 Task: Look for space in Longgang, China from 6th September, 2023 to 10th September, 2023 for 1 adult in price range Rs.9000 to Rs.17000. Place can be private room with 1  bedroom having 1 bed and 1 bathroom. Property type can be house, flat, guest house, hotel. Booking option can be shelf check-in. Required host language is Chinese (Simplified).
Action: Mouse moved to (382, 146)
Screenshot: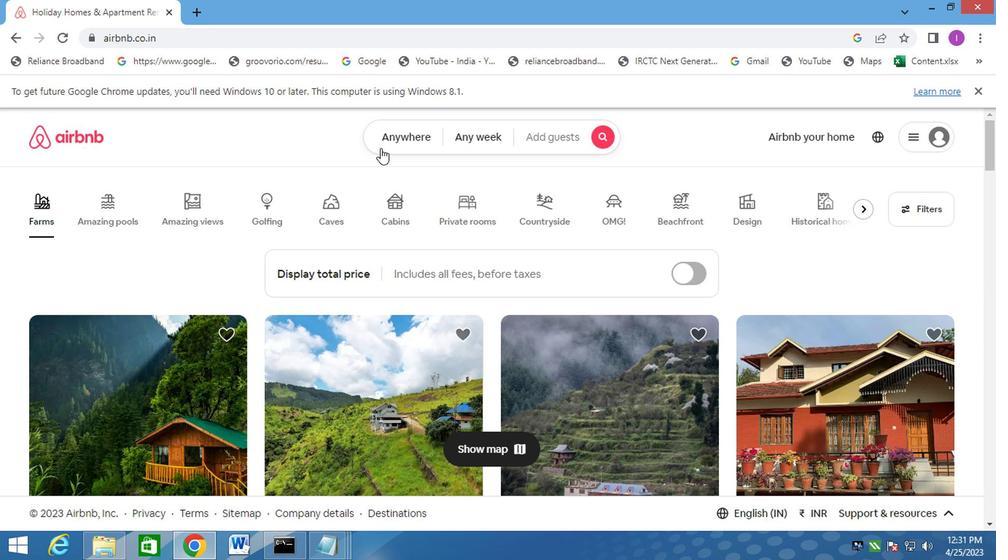 
Action: Mouse pressed left at (382, 146)
Screenshot: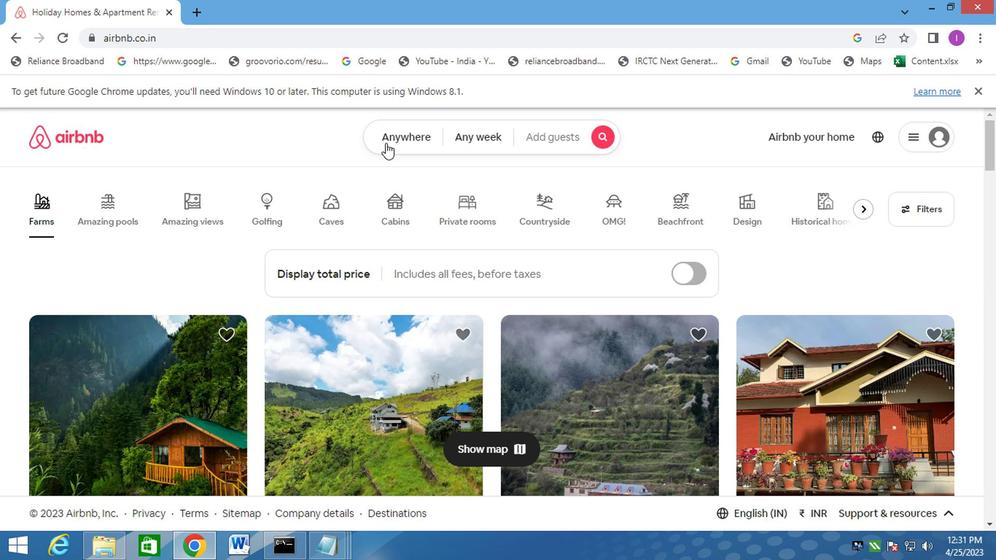 
Action: Mouse moved to (212, 204)
Screenshot: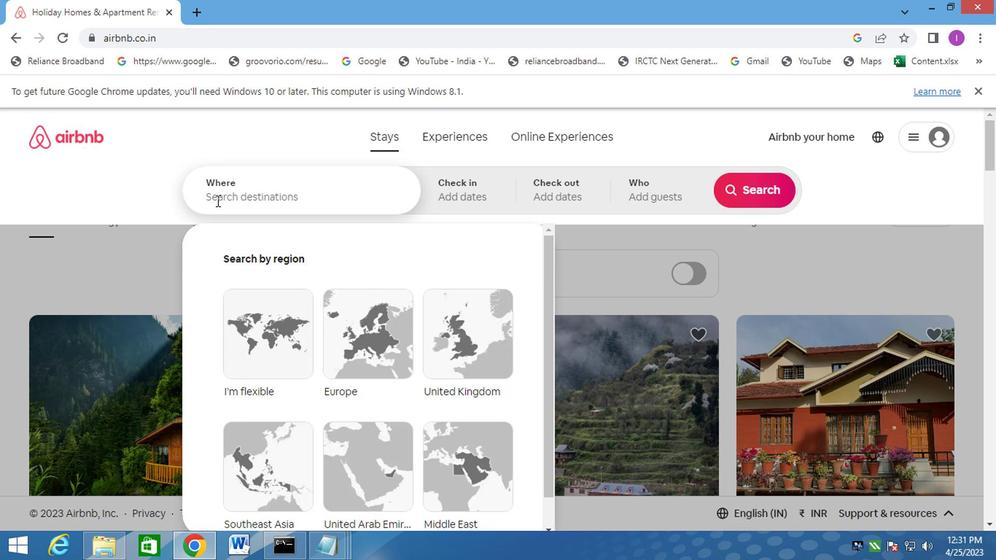 
Action: Mouse pressed left at (212, 204)
Screenshot: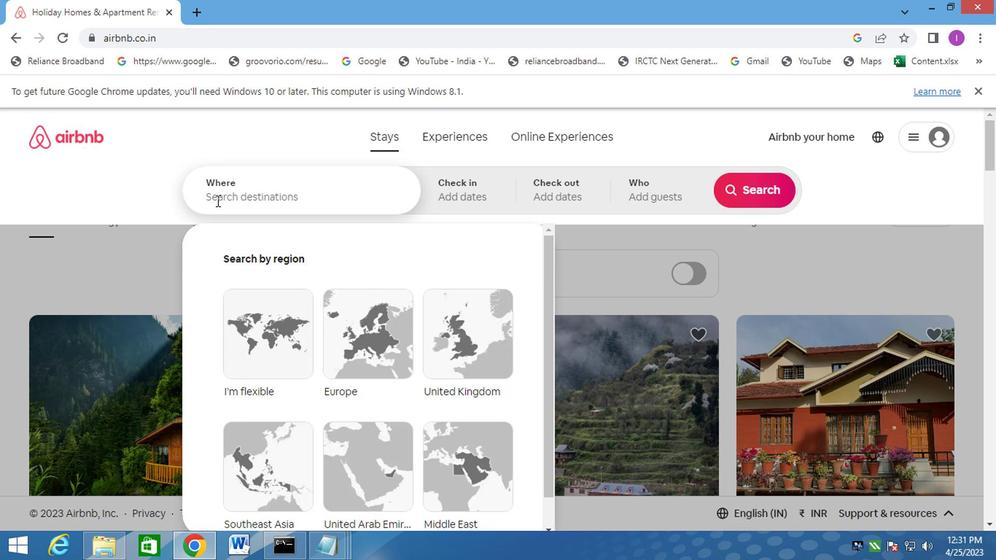 
Action: Mouse moved to (218, 204)
Screenshot: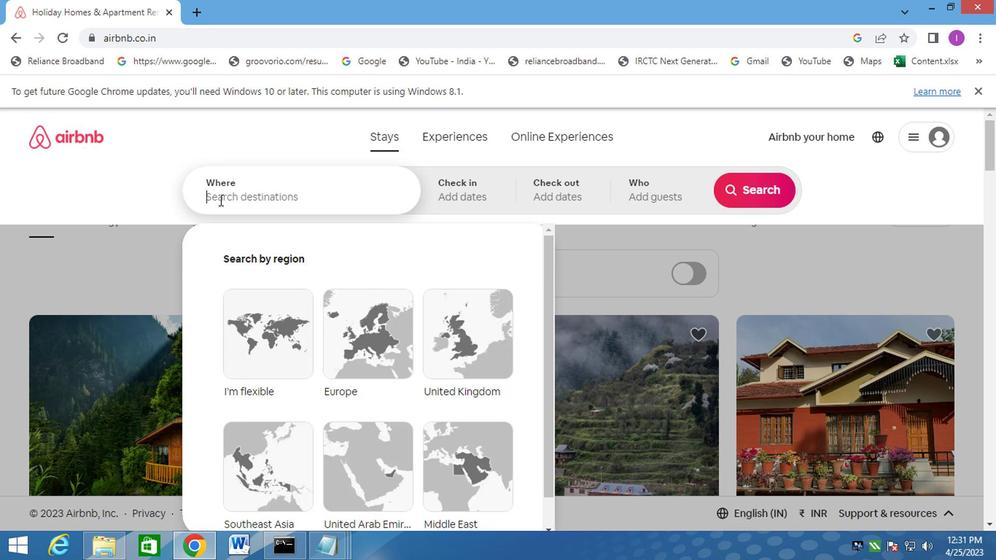 
Action: Key pressed <Key.shift>LONGG
Screenshot: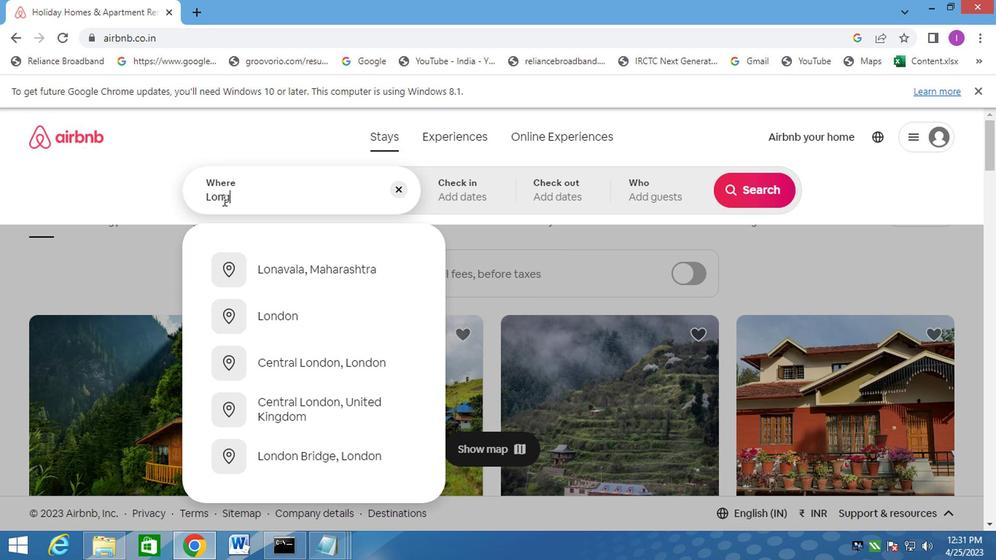 
Action: Mouse moved to (218, 204)
Screenshot: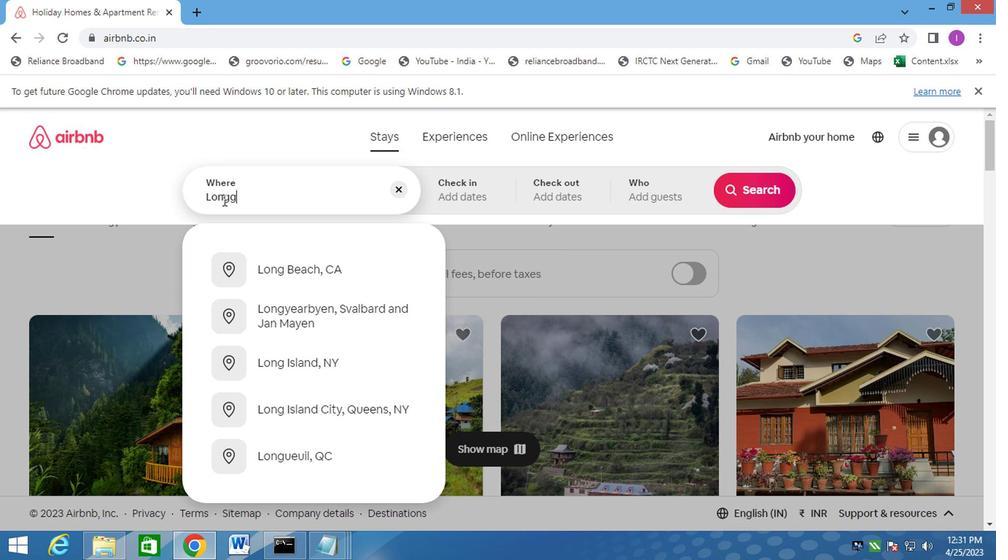 
Action: Key pressed ANG,CHINA
Screenshot: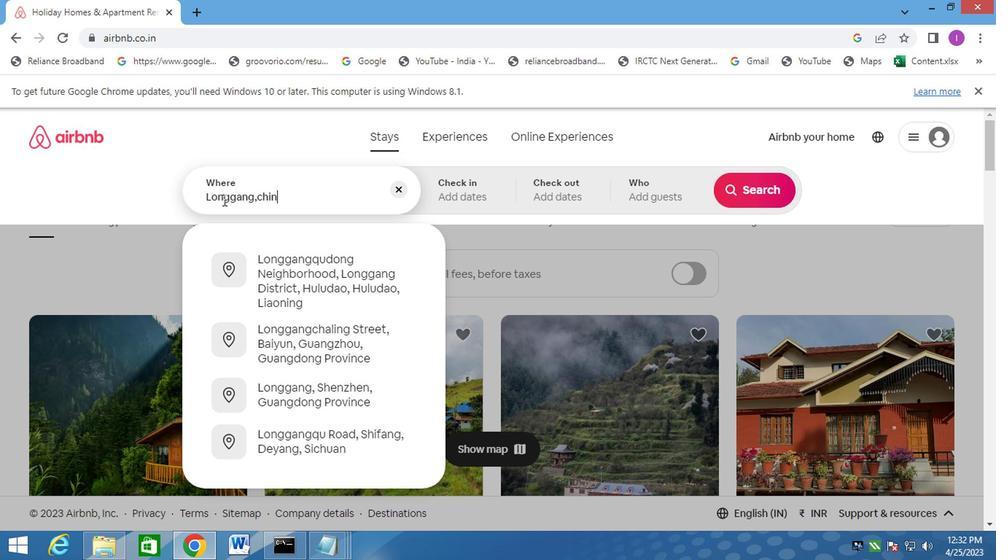 
Action: Mouse moved to (475, 183)
Screenshot: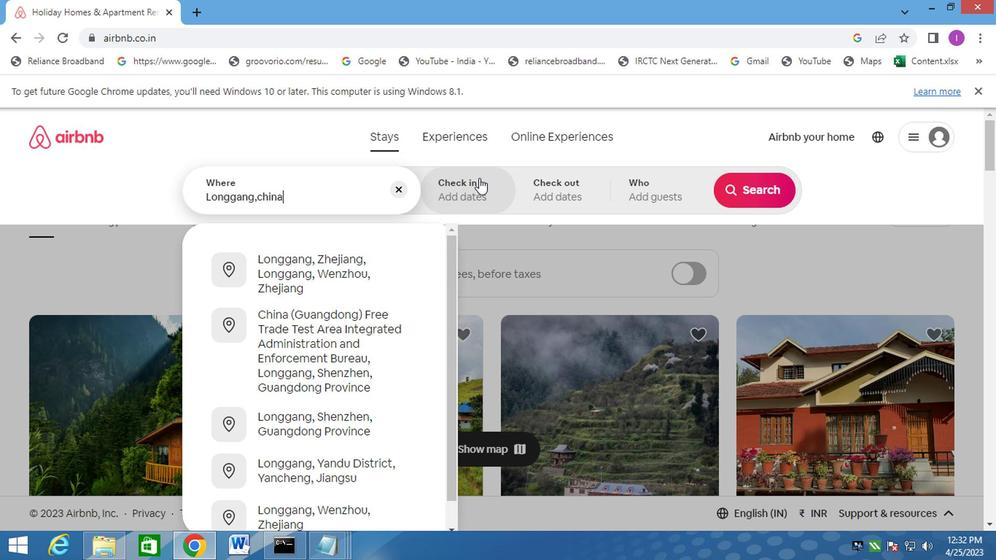 
Action: Mouse pressed left at (475, 183)
Screenshot: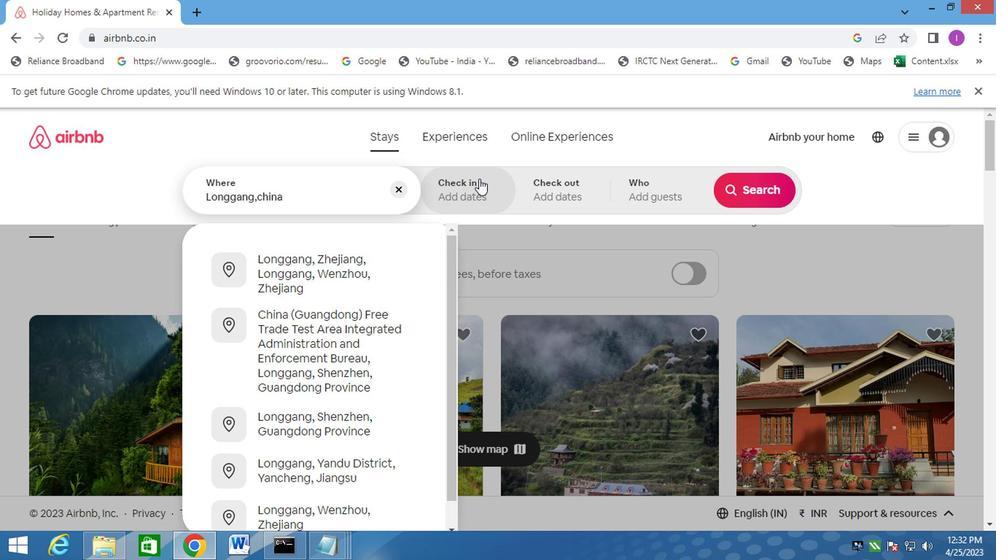
Action: Mouse moved to (743, 310)
Screenshot: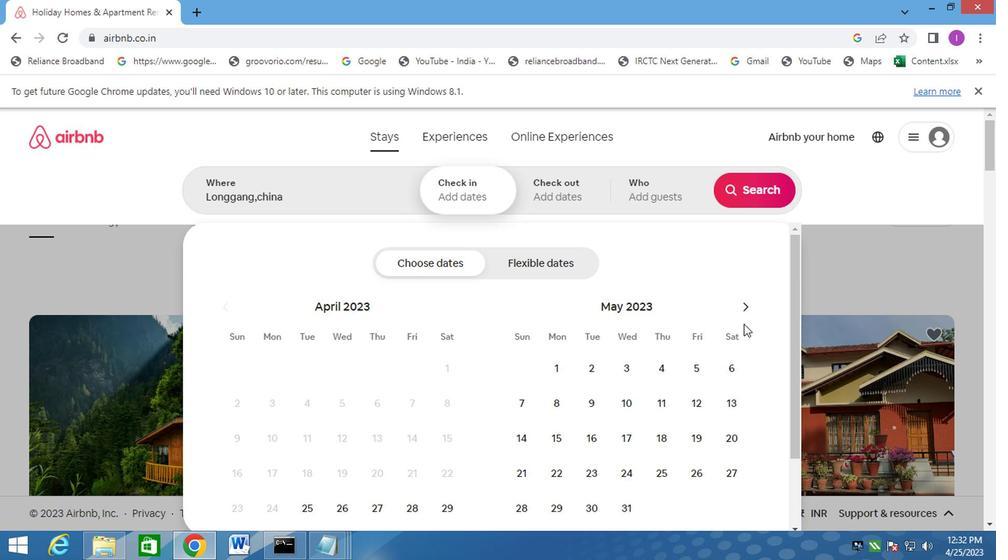 
Action: Mouse pressed left at (743, 310)
Screenshot: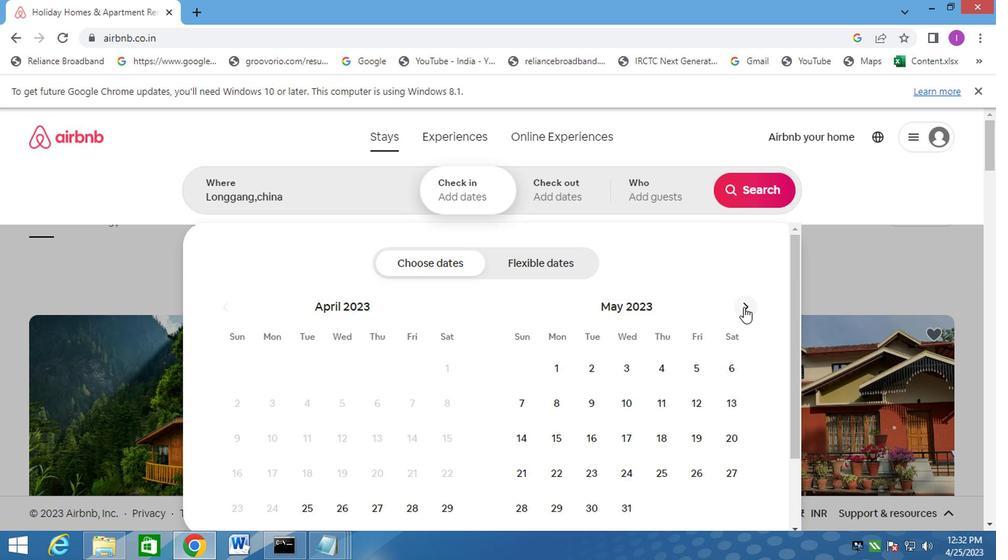 
Action: Mouse pressed left at (743, 310)
Screenshot: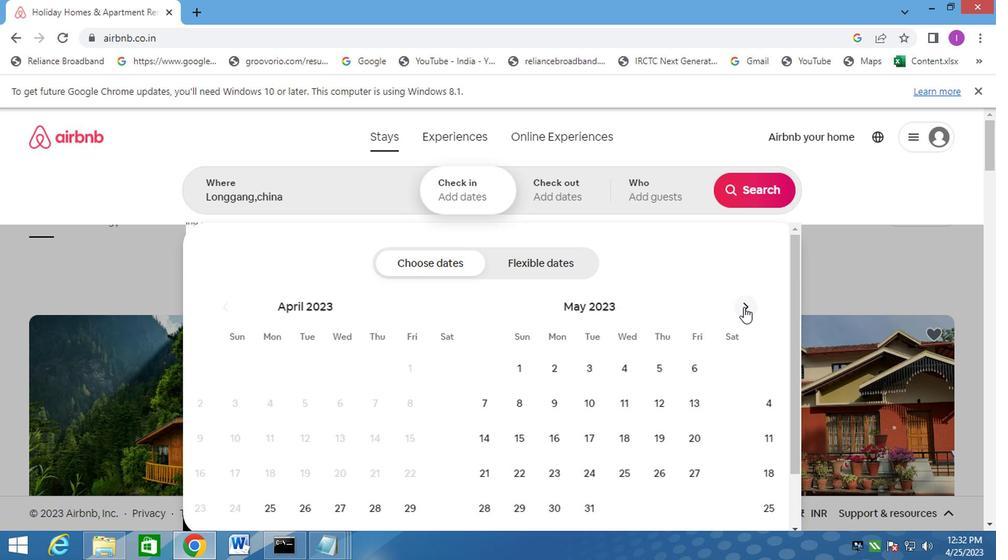 
Action: Mouse pressed left at (743, 310)
Screenshot: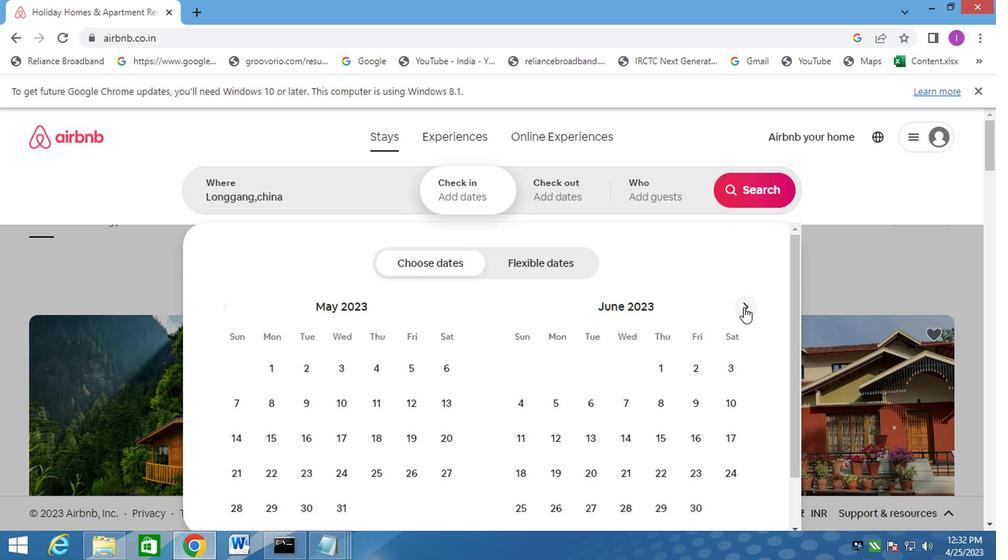 
Action: Mouse moved to (741, 304)
Screenshot: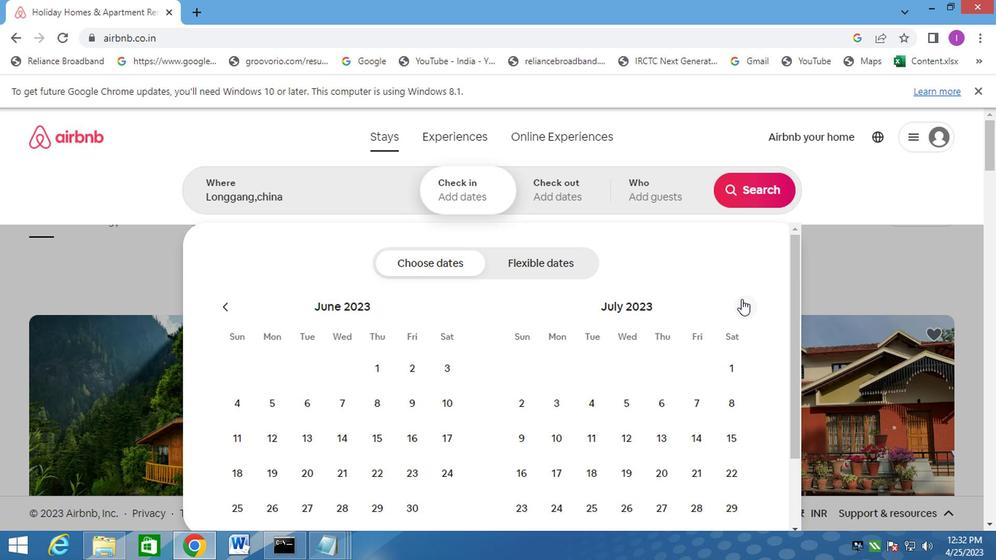 
Action: Mouse pressed left at (741, 304)
Screenshot: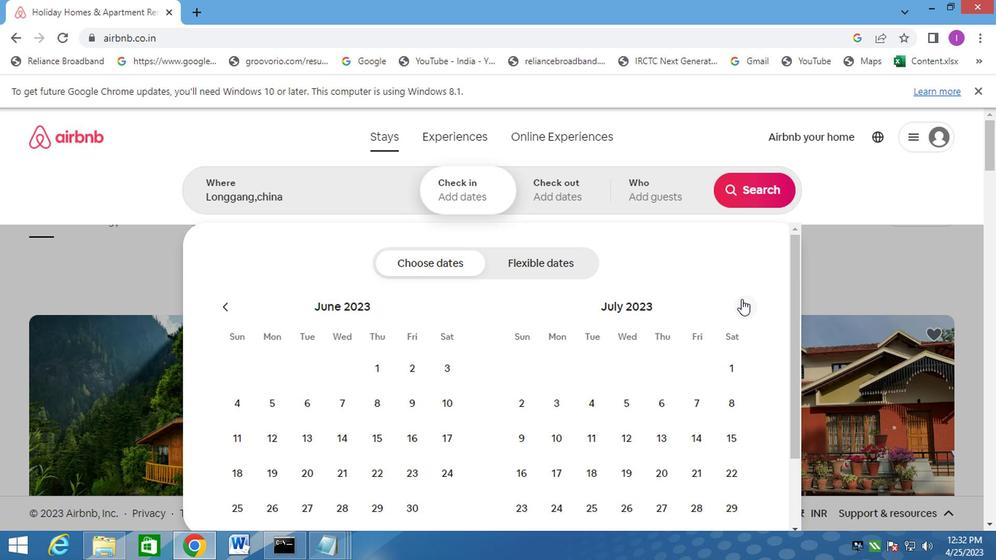 
Action: Mouse moved to (743, 308)
Screenshot: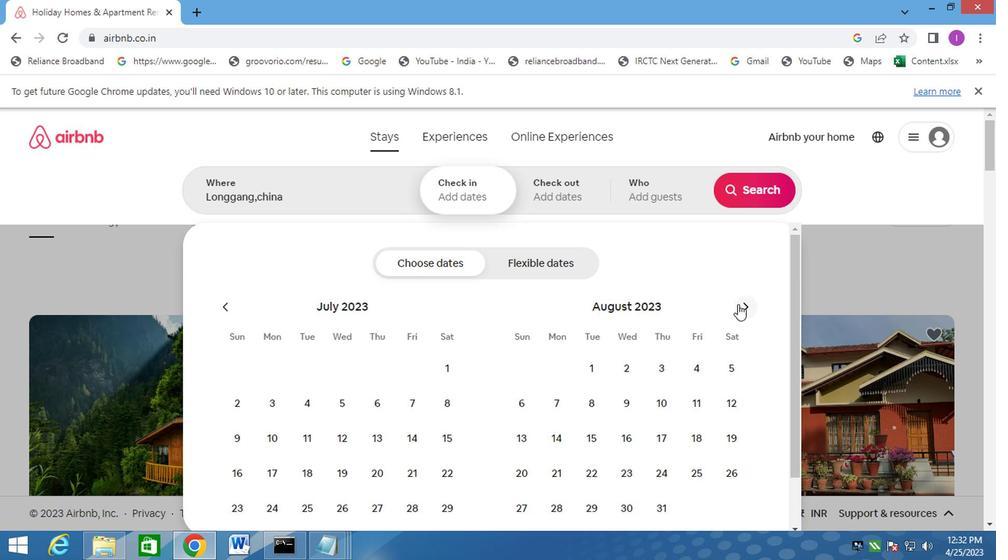 
Action: Mouse pressed left at (743, 308)
Screenshot: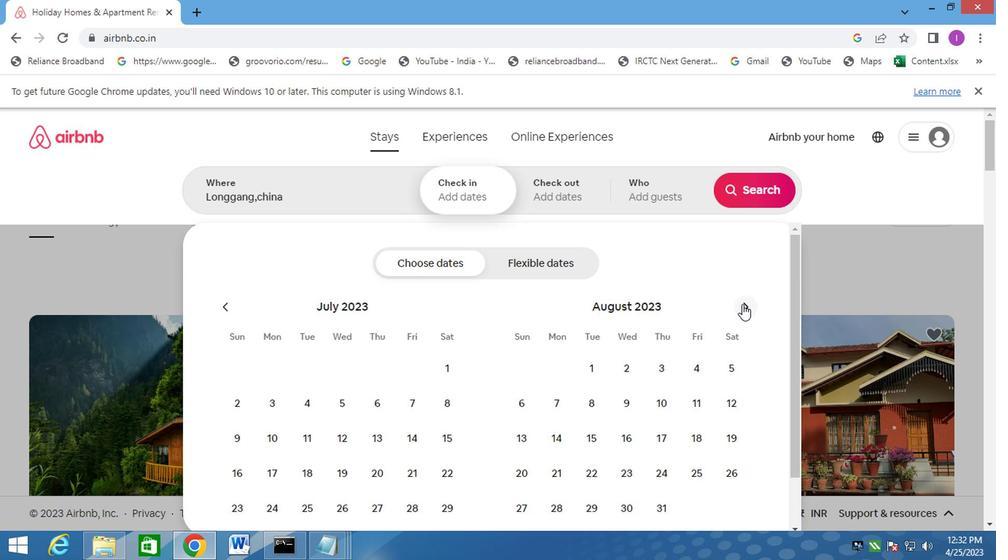 
Action: Mouse moved to (635, 407)
Screenshot: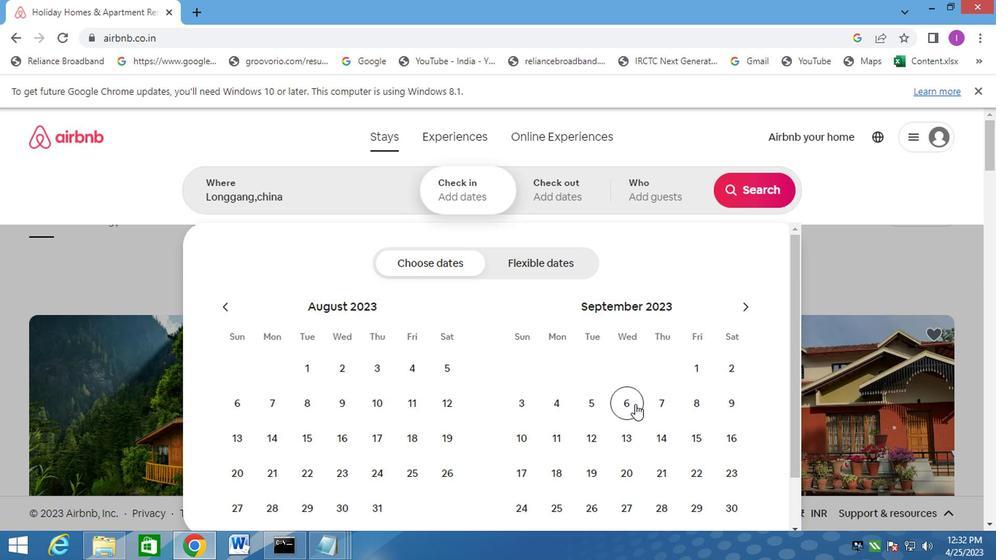
Action: Mouse pressed left at (635, 407)
Screenshot: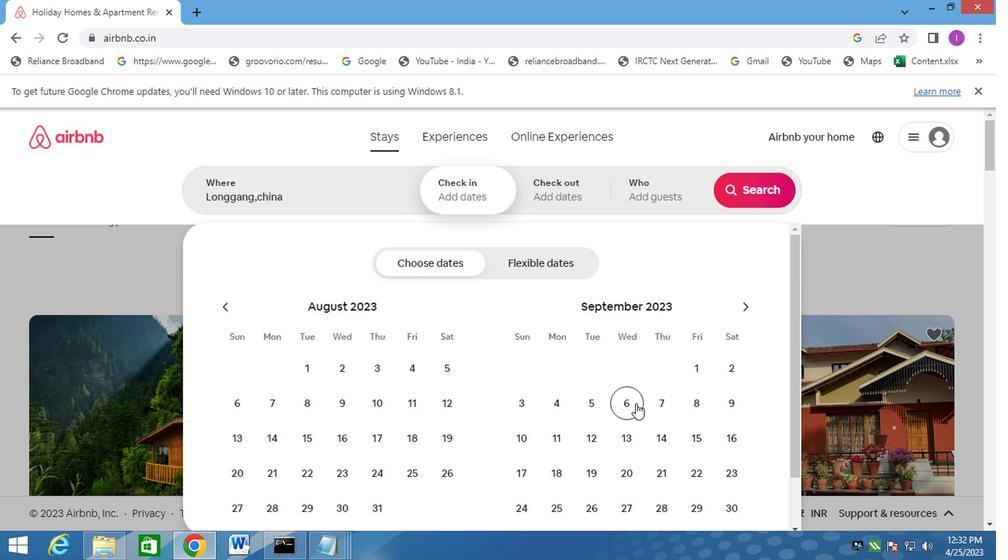 
Action: Mouse moved to (520, 449)
Screenshot: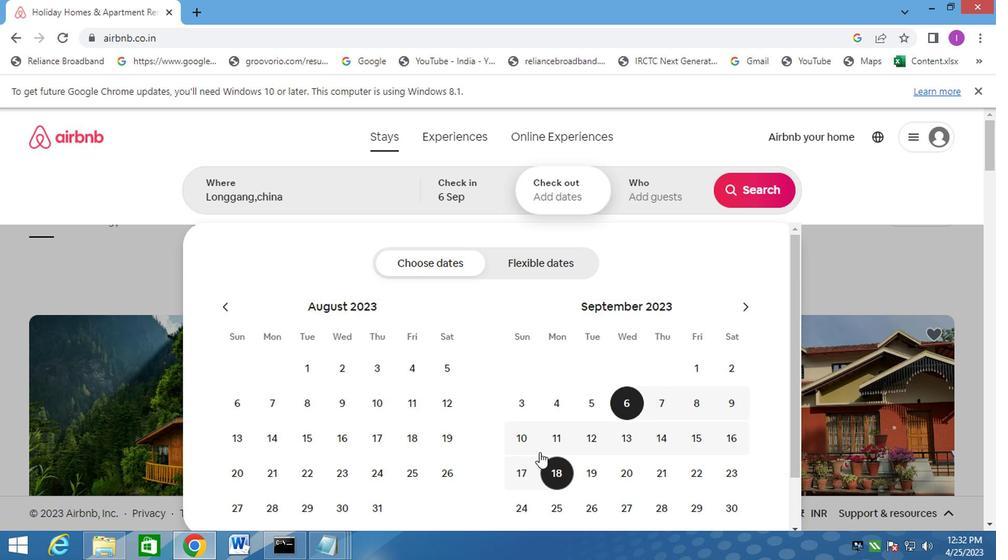 
Action: Mouse pressed left at (520, 449)
Screenshot: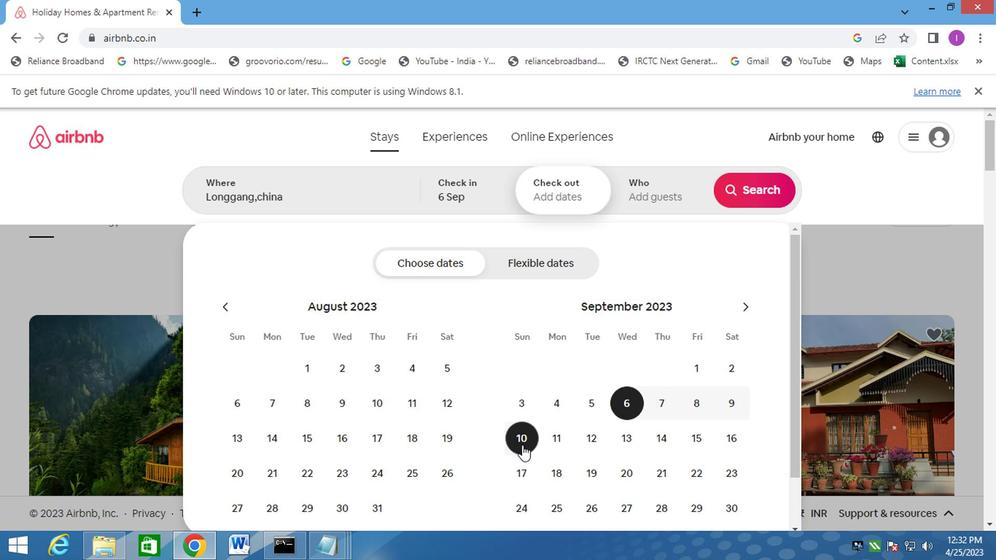 
Action: Mouse moved to (669, 197)
Screenshot: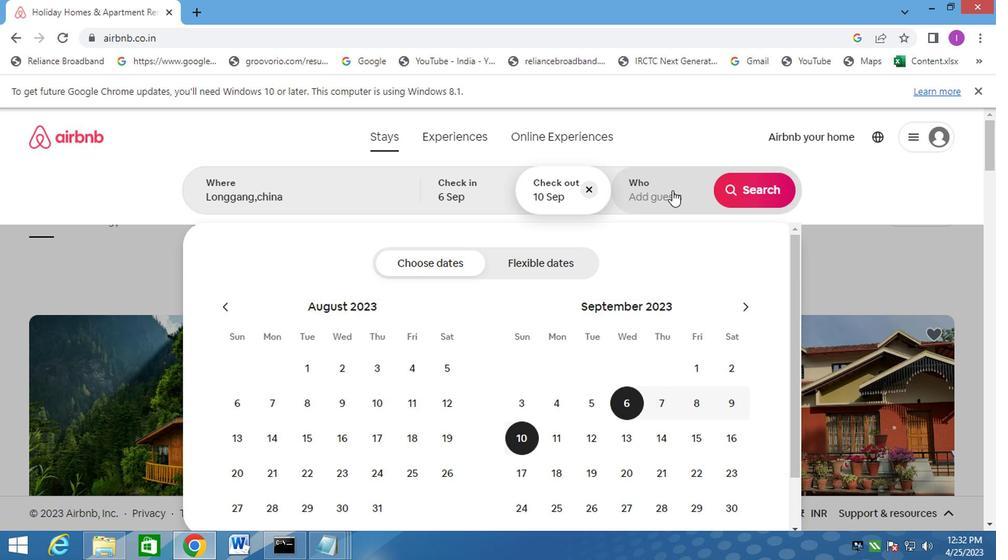 
Action: Mouse pressed left at (669, 197)
Screenshot: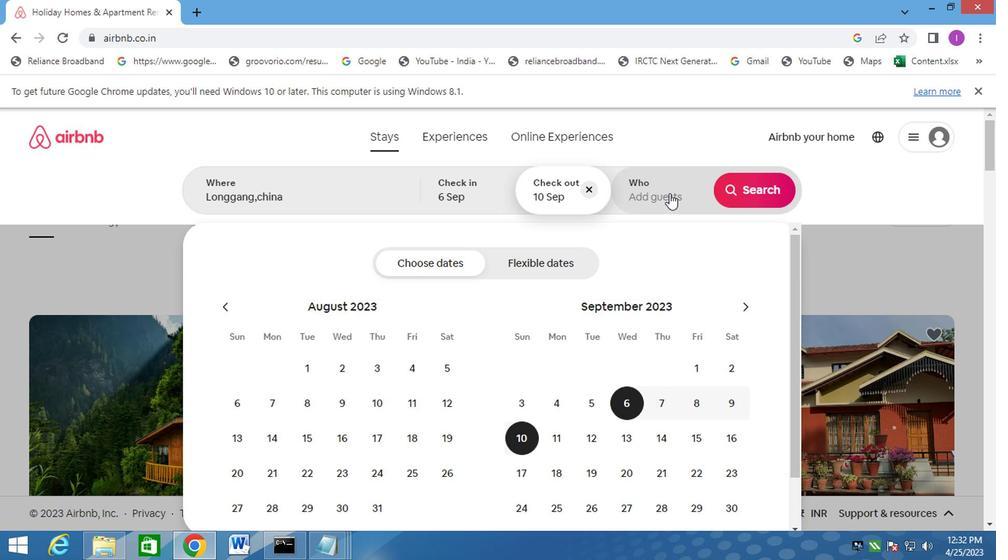 
Action: Mouse moved to (759, 273)
Screenshot: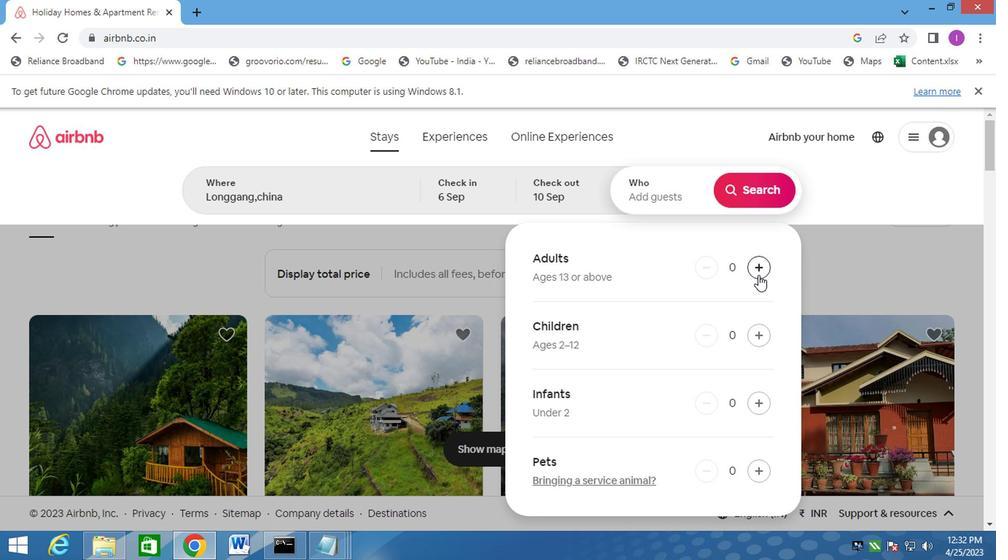
Action: Mouse pressed left at (759, 273)
Screenshot: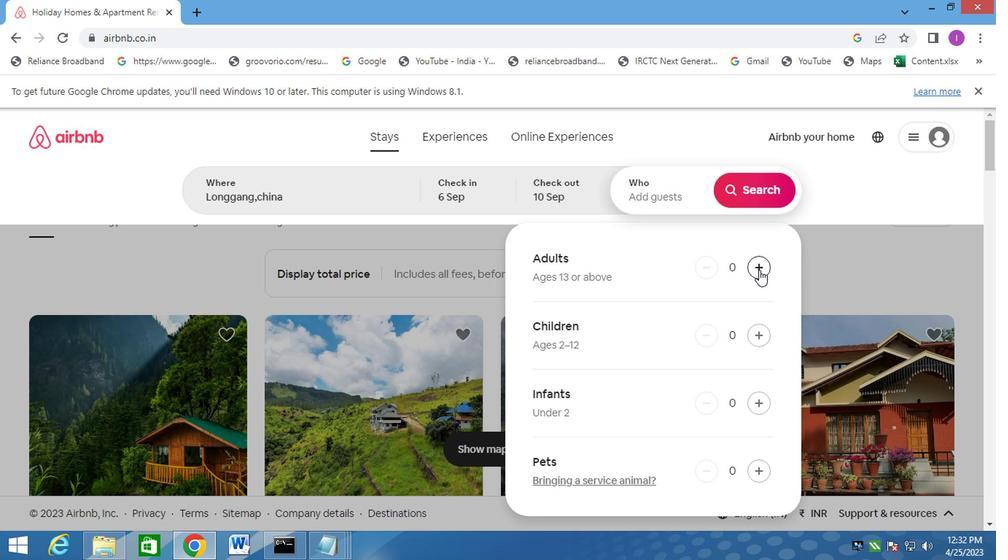 
Action: Mouse moved to (753, 184)
Screenshot: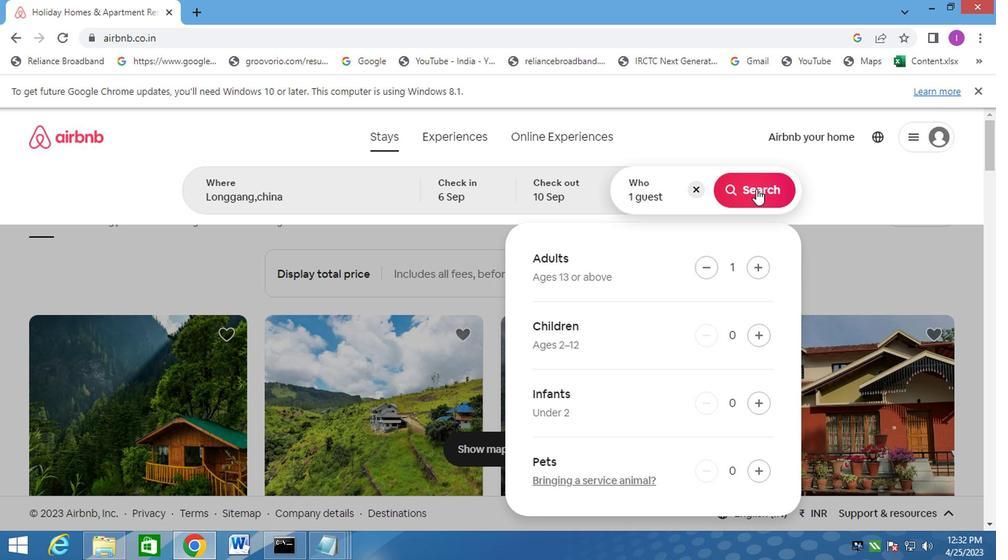 
Action: Mouse pressed left at (753, 184)
Screenshot: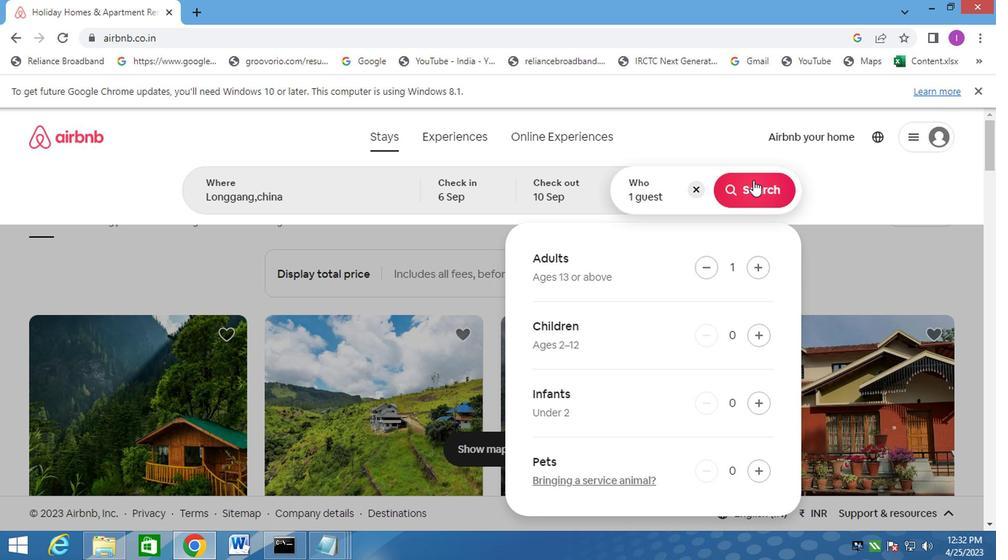 
Action: Mouse moved to (940, 205)
Screenshot: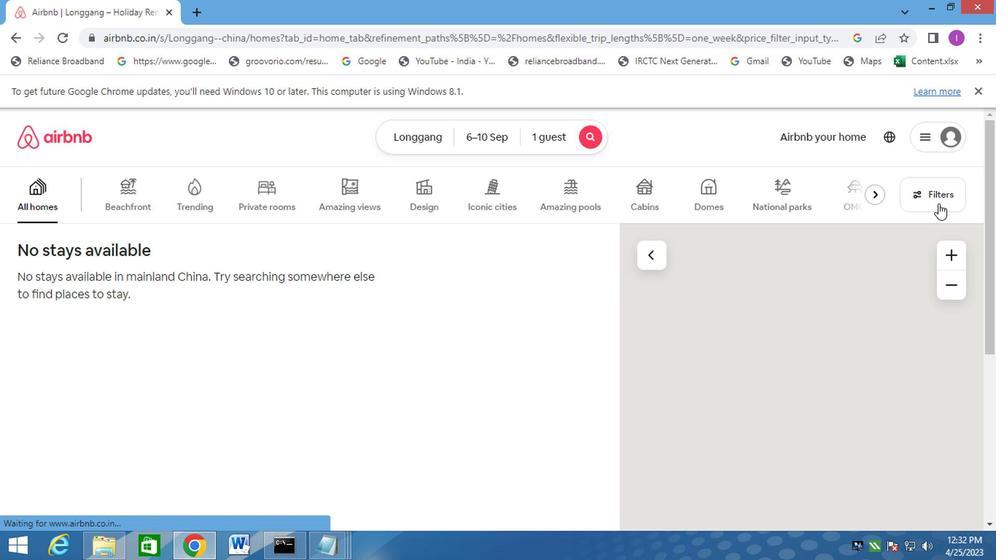 
Action: Mouse pressed left at (940, 205)
Screenshot: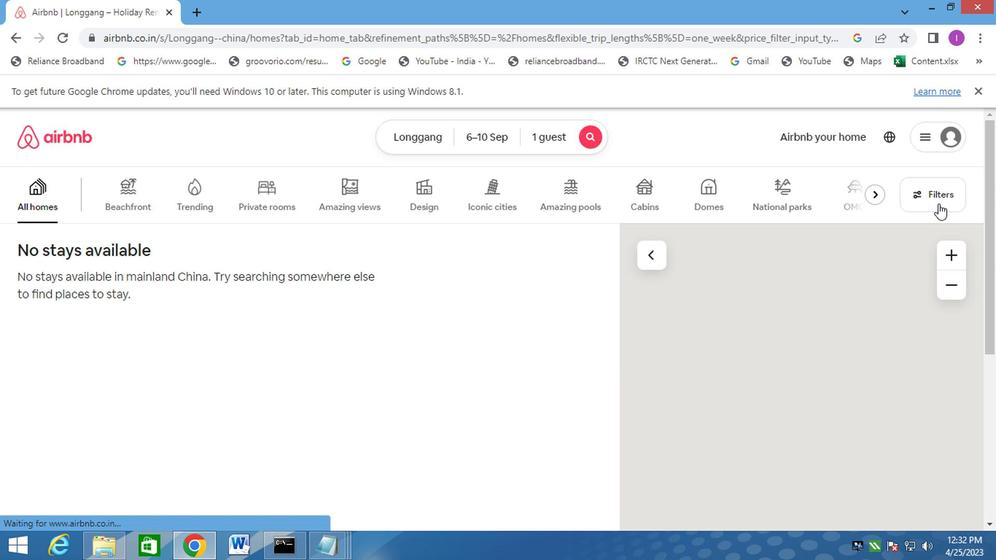 
Action: Mouse moved to (298, 289)
Screenshot: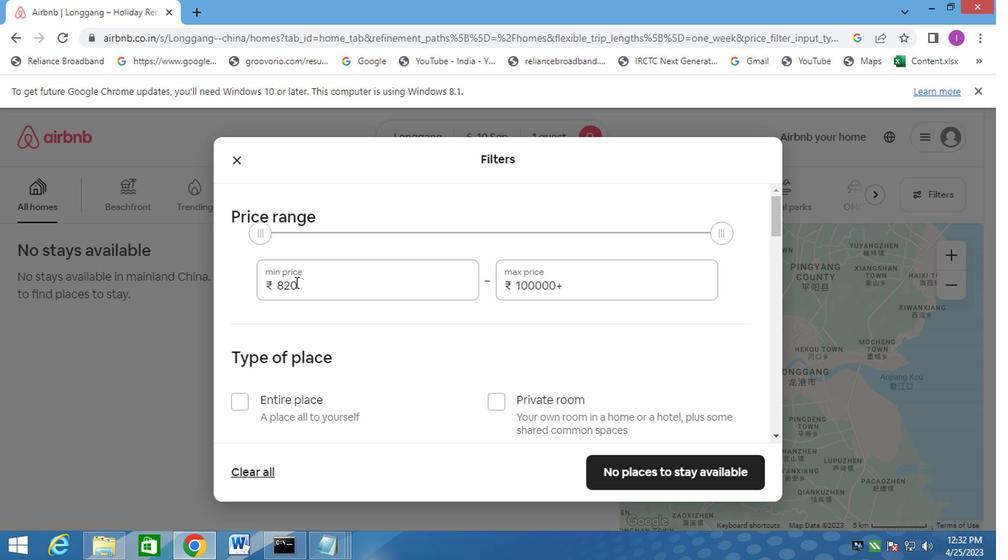 
Action: Mouse pressed left at (298, 289)
Screenshot: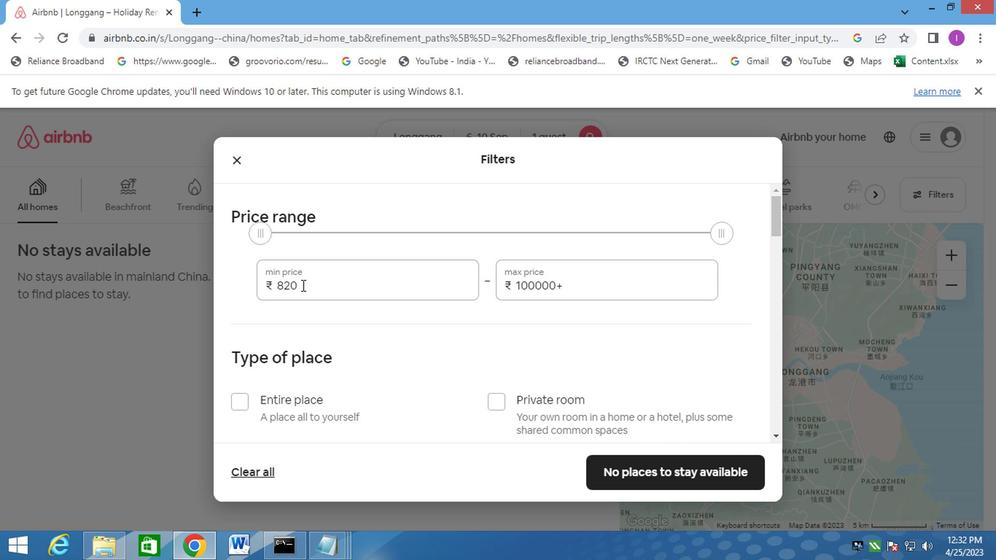 
Action: Mouse moved to (276, 289)
Screenshot: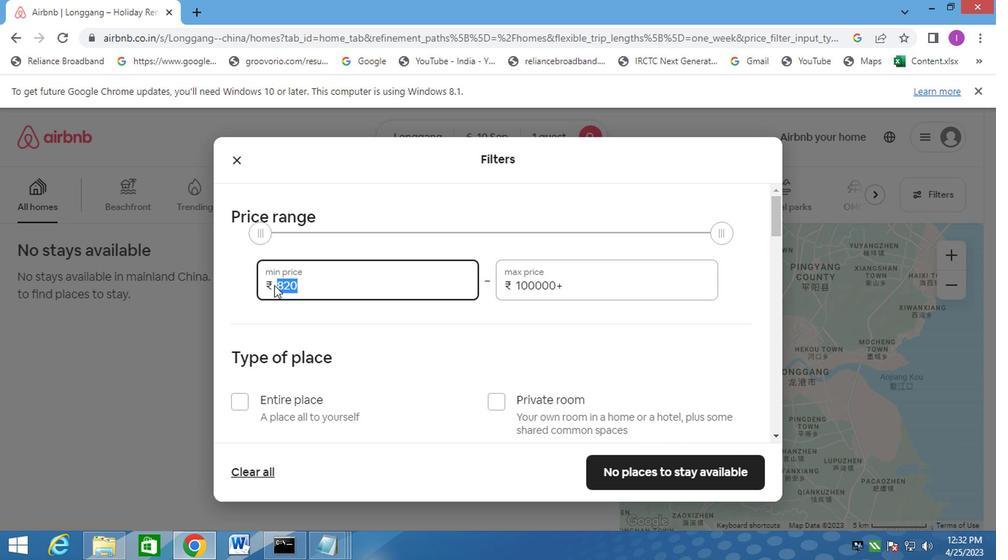 
Action: Key pressed 9000
Screenshot: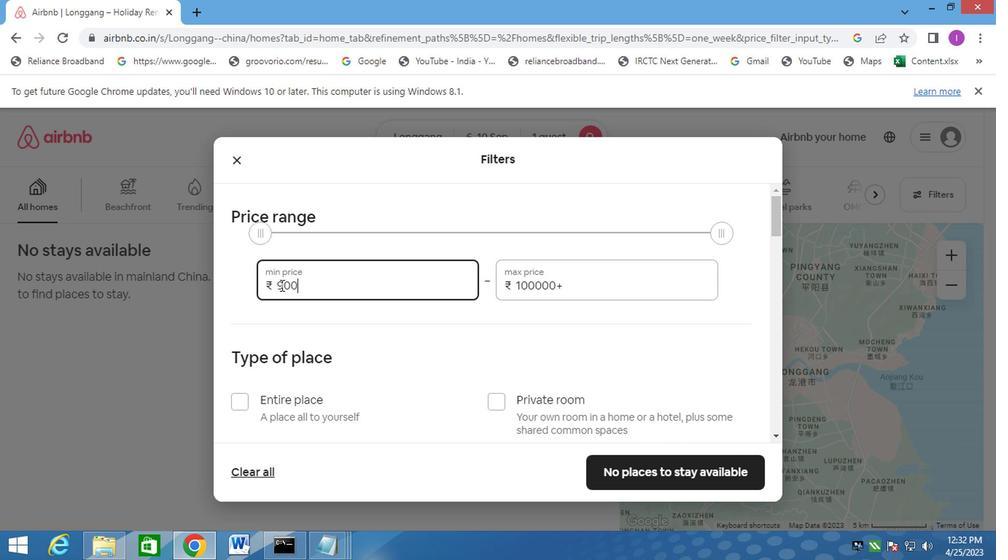 
Action: Mouse moved to (576, 289)
Screenshot: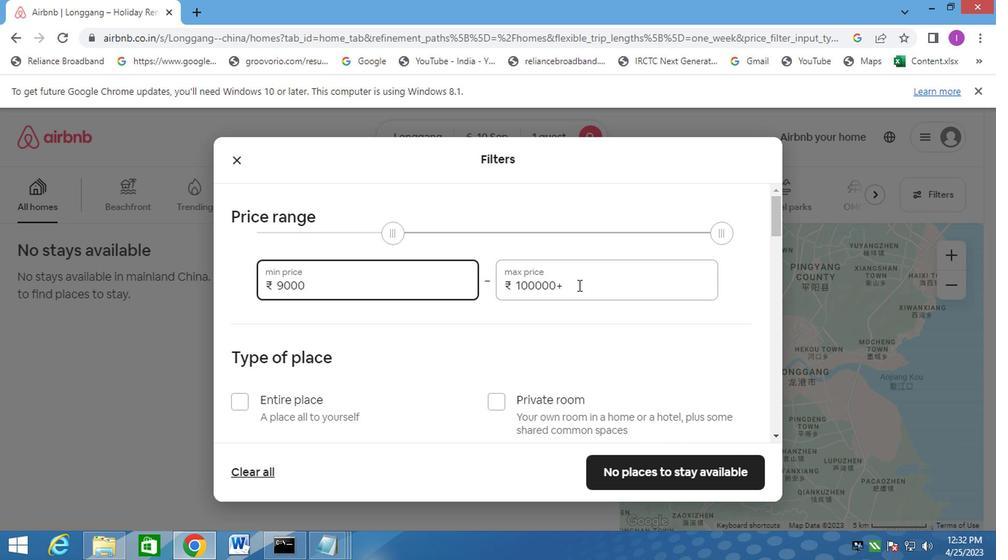 
Action: Mouse pressed left at (576, 289)
Screenshot: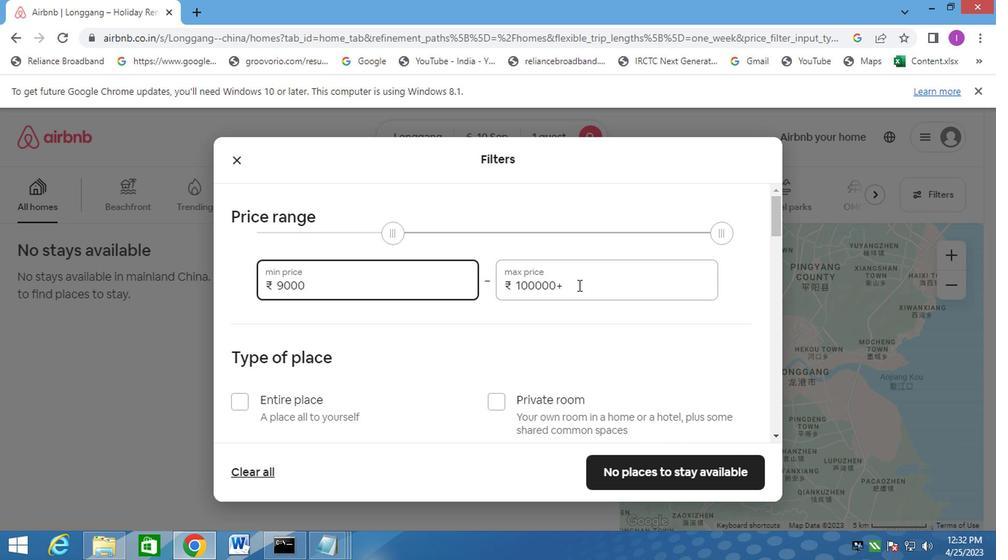 
Action: Mouse moved to (517, 305)
Screenshot: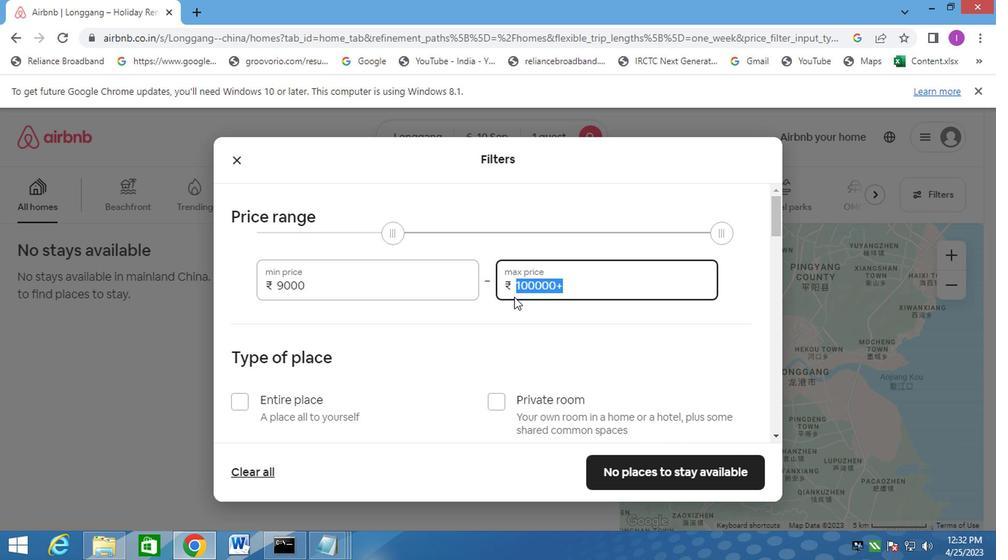 
Action: Key pressed 17000
Screenshot: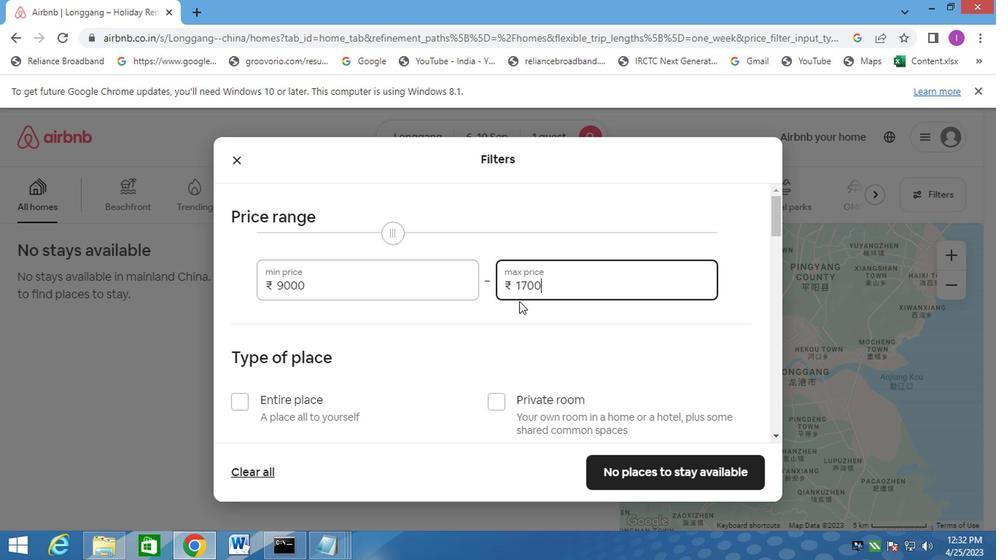 
Action: Mouse moved to (493, 319)
Screenshot: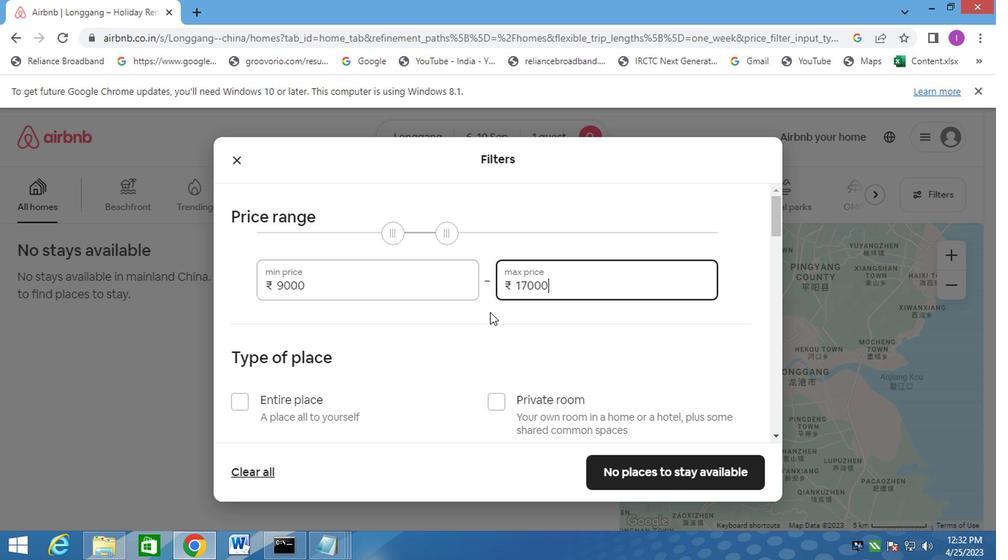 
Action: Mouse scrolled (493, 319) with delta (0, 0)
Screenshot: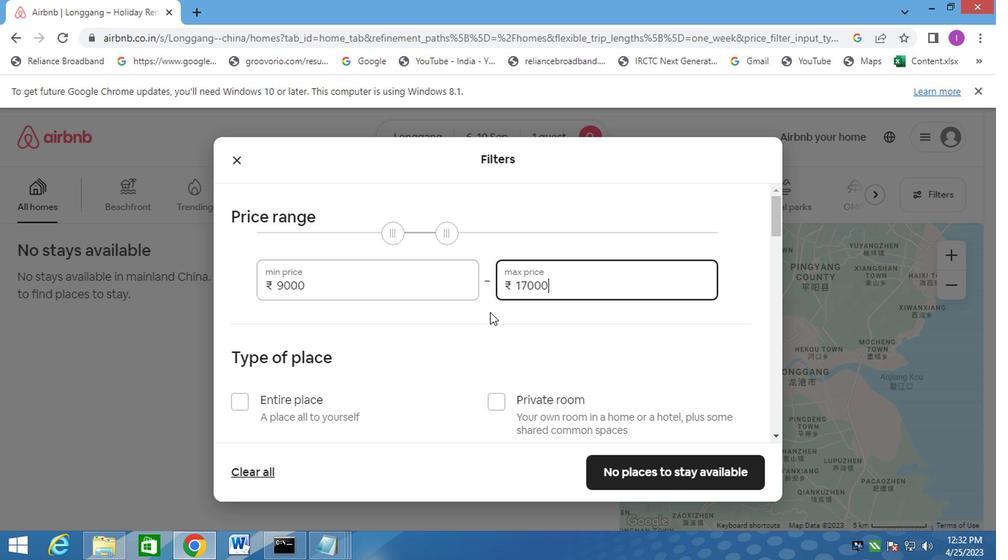 
Action: Mouse moved to (544, 322)
Screenshot: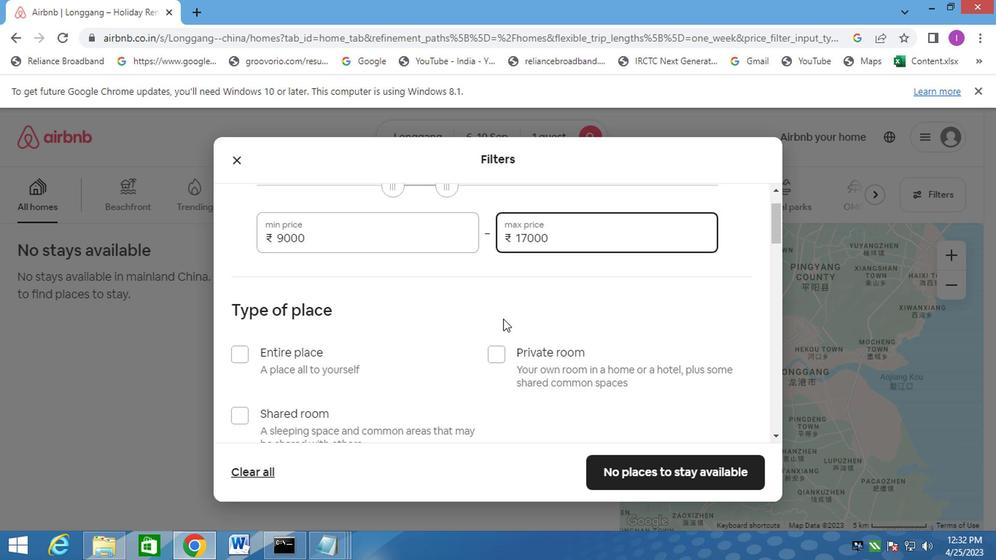 
Action: Mouse scrolled (544, 321) with delta (0, -1)
Screenshot: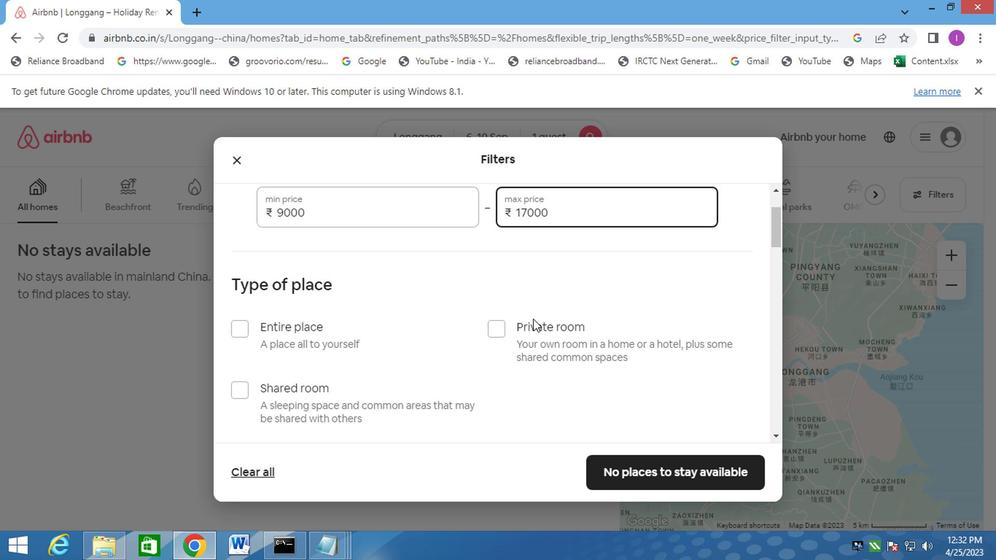
Action: Mouse moved to (490, 265)
Screenshot: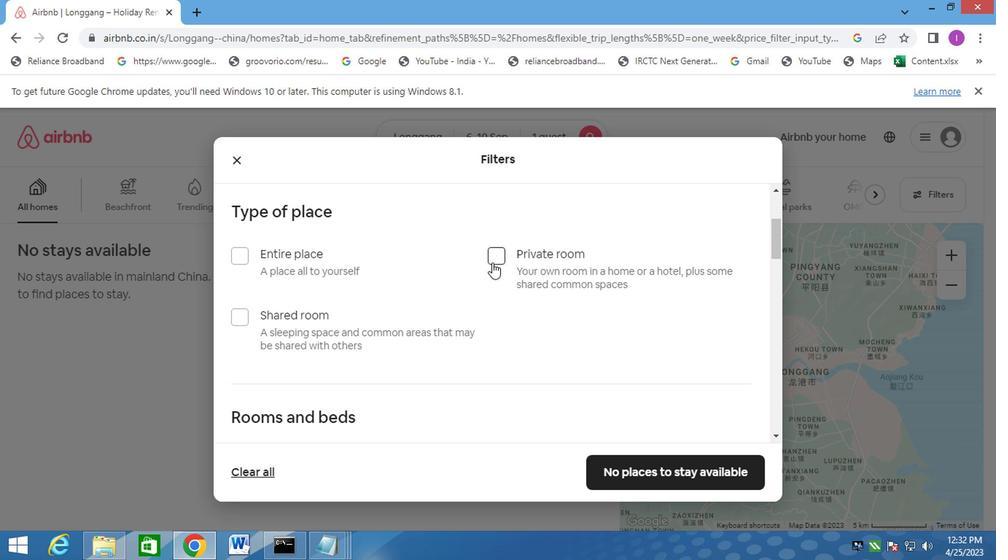 
Action: Mouse pressed left at (490, 265)
Screenshot: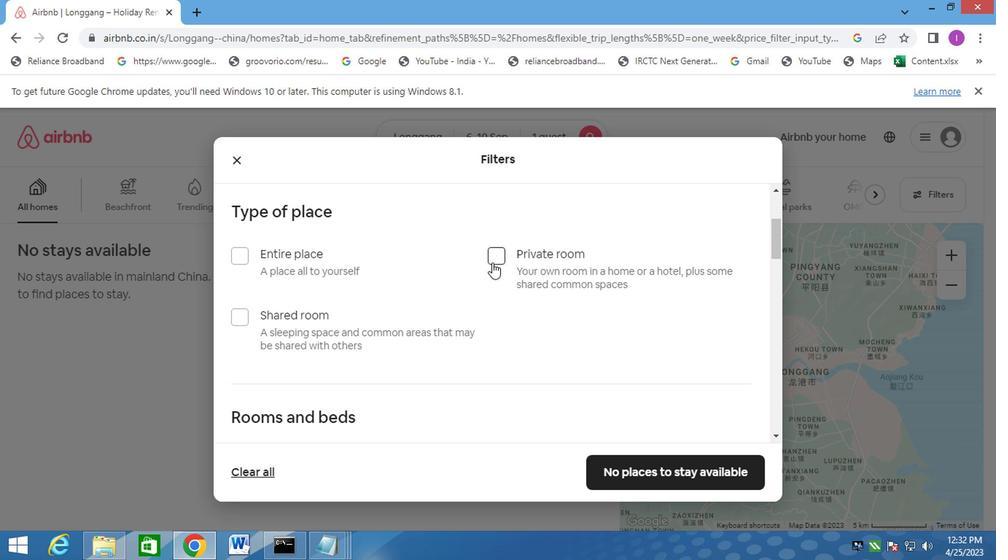 
Action: Mouse moved to (574, 265)
Screenshot: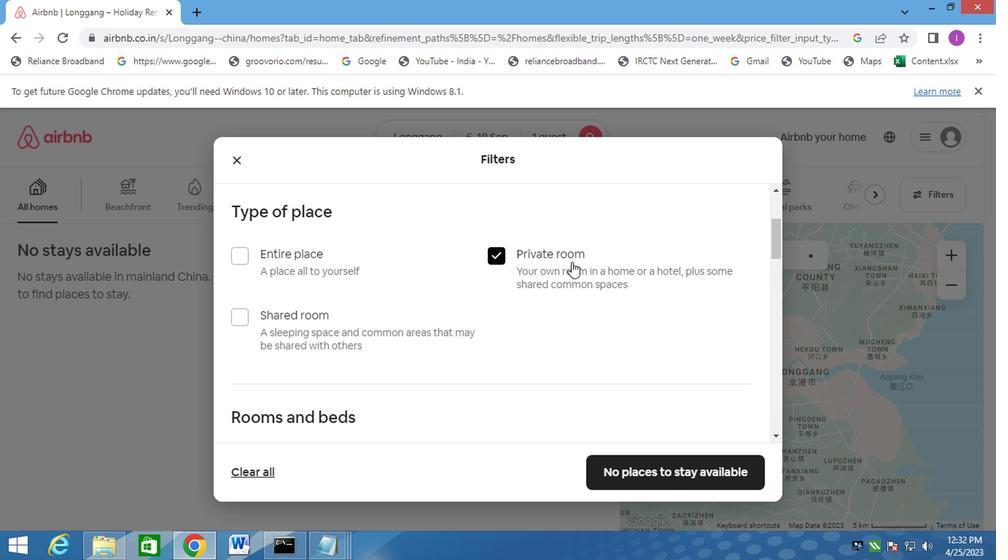 
Action: Mouse scrolled (574, 265) with delta (0, 0)
Screenshot: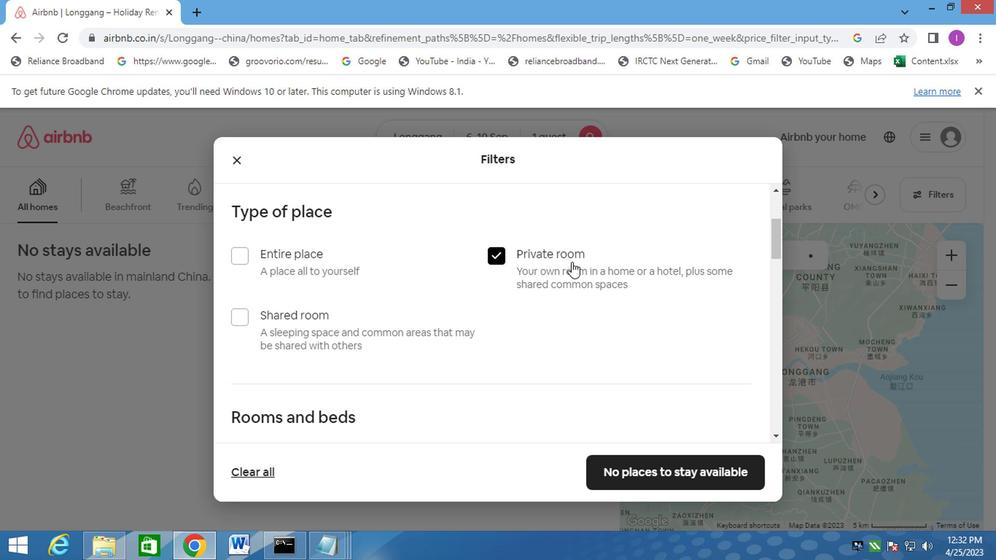 
Action: Mouse moved to (575, 265)
Screenshot: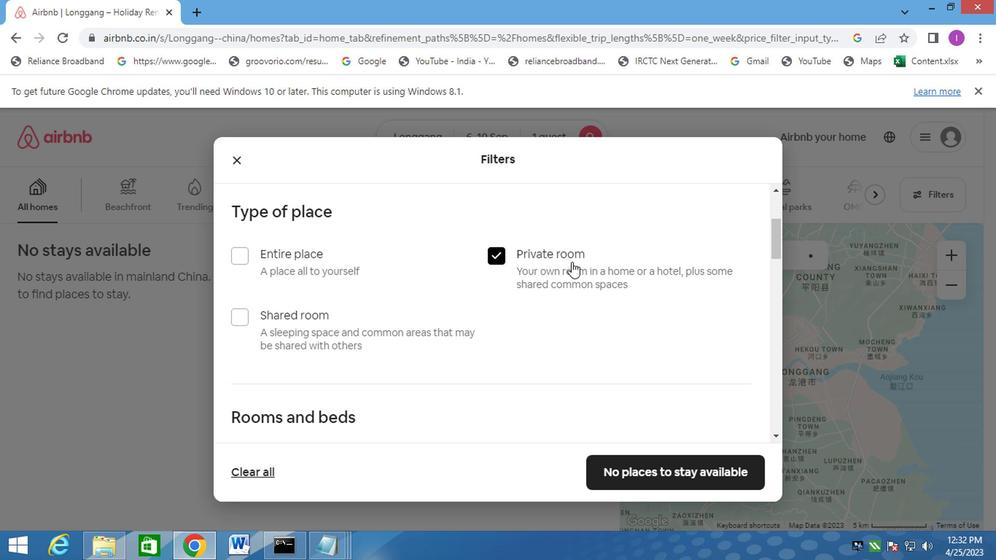 
Action: Mouse scrolled (575, 265) with delta (0, 0)
Screenshot: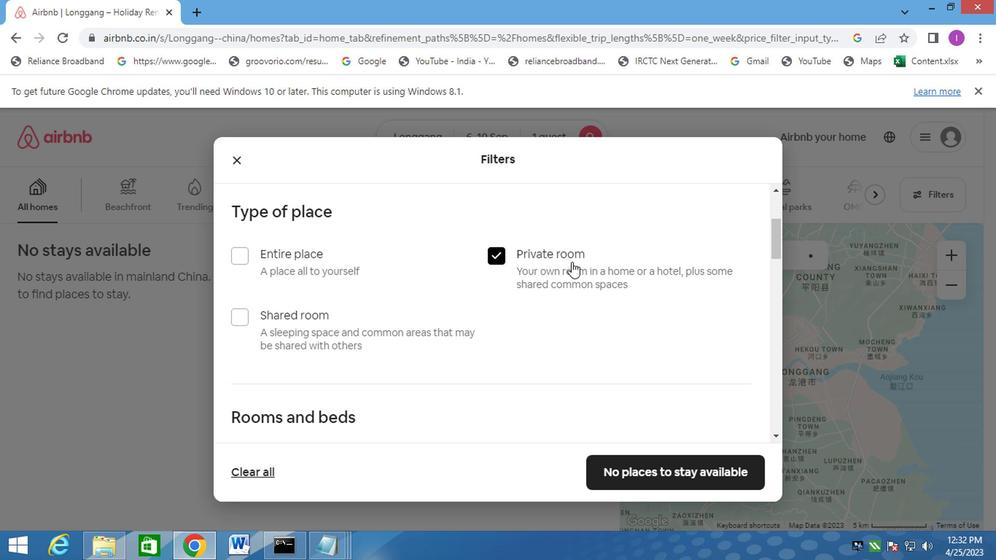 
Action: Mouse scrolled (575, 265) with delta (0, 0)
Screenshot: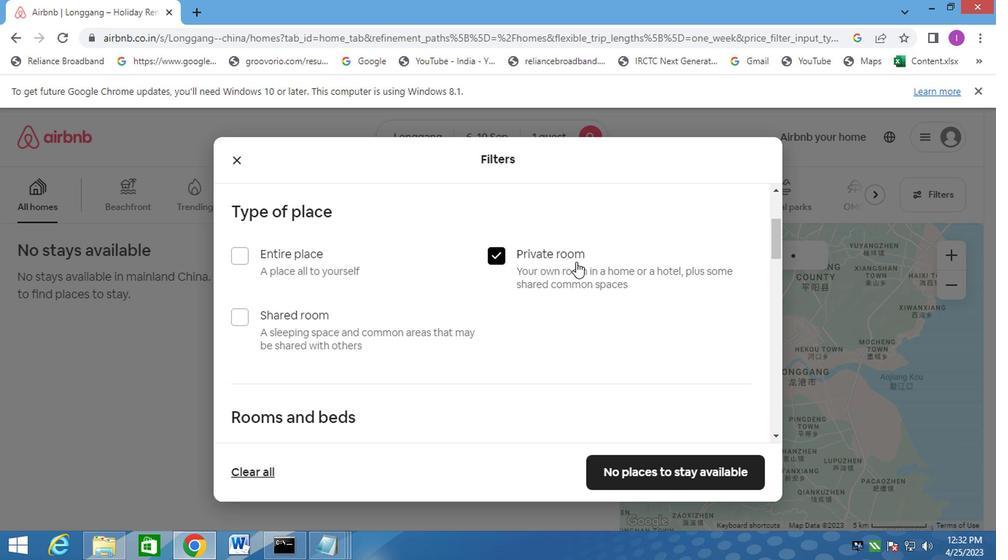
Action: Mouse moved to (320, 278)
Screenshot: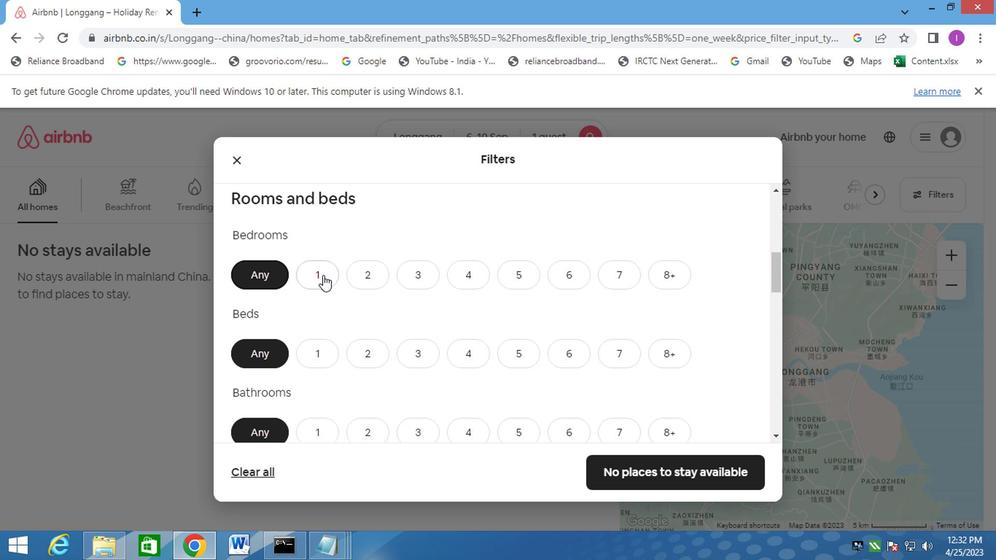 
Action: Mouse pressed left at (320, 278)
Screenshot: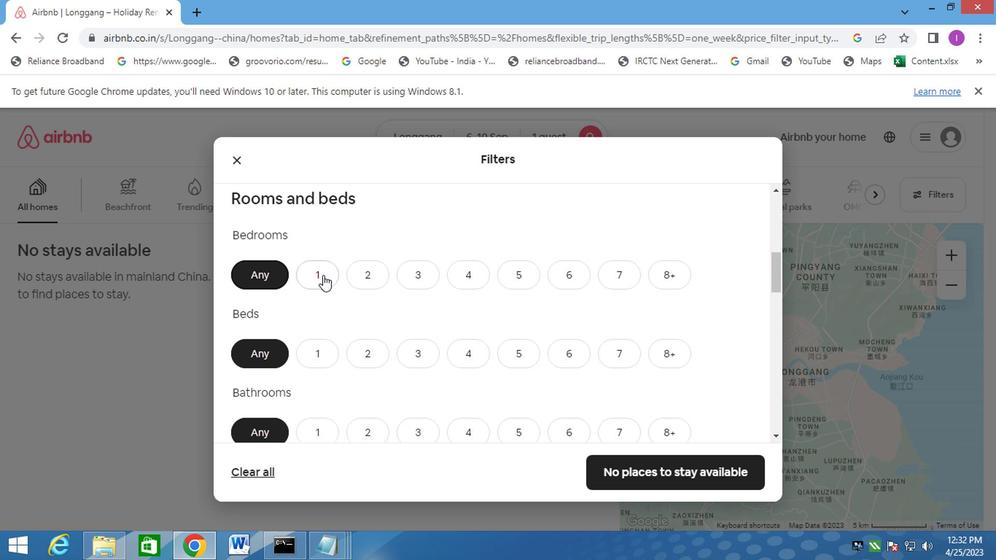 
Action: Mouse moved to (310, 349)
Screenshot: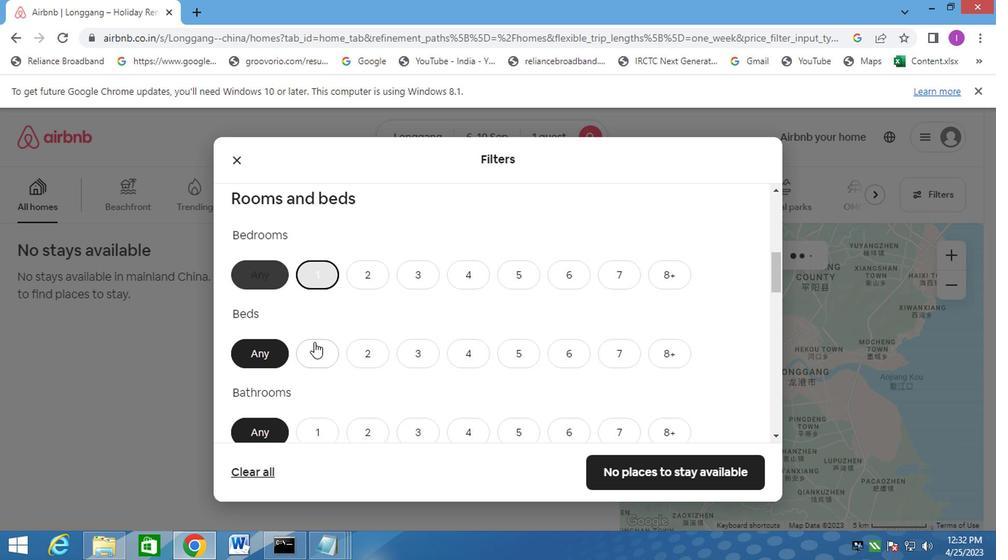 
Action: Mouse pressed left at (310, 349)
Screenshot: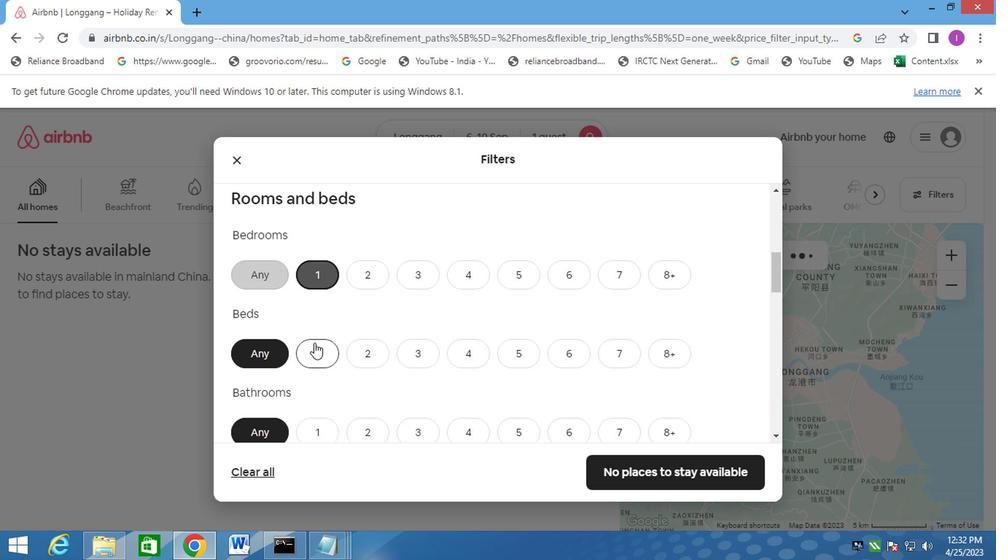 
Action: Mouse moved to (339, 378)
Screenshot: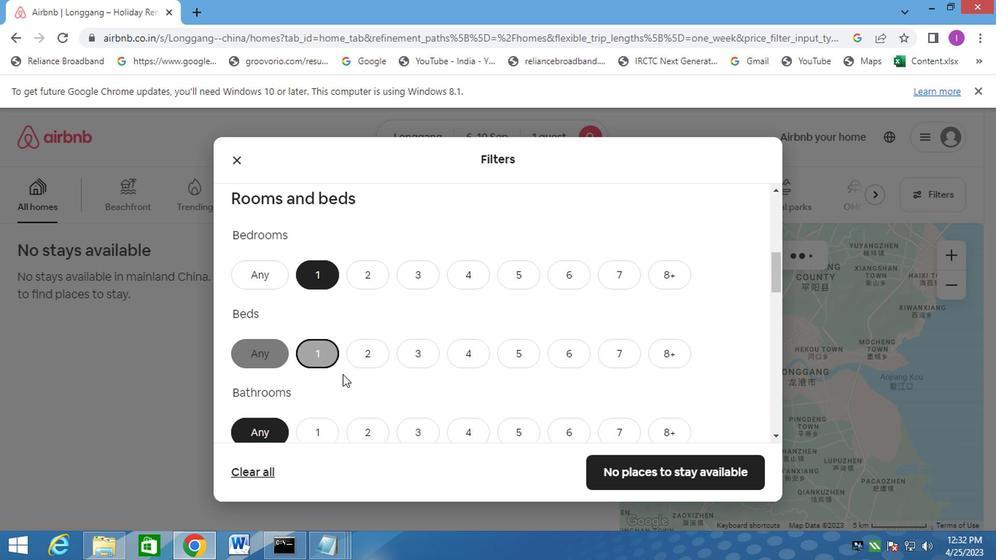 
Action: Mouse scrolled (339, 378) with delta (0, 0)
Screenshot: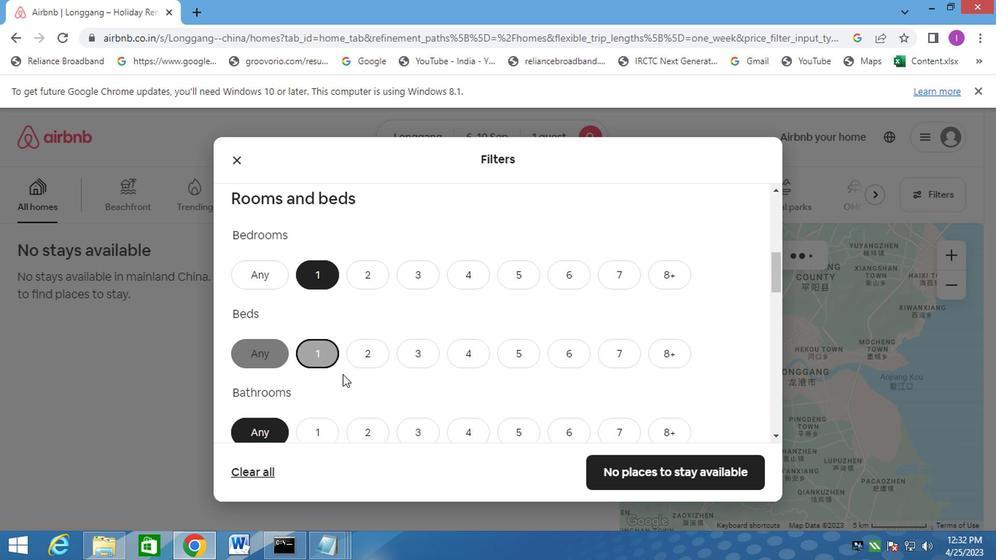 
Action: Mouse scrolled (339, 378) with delta (0, 0)
Screenshot: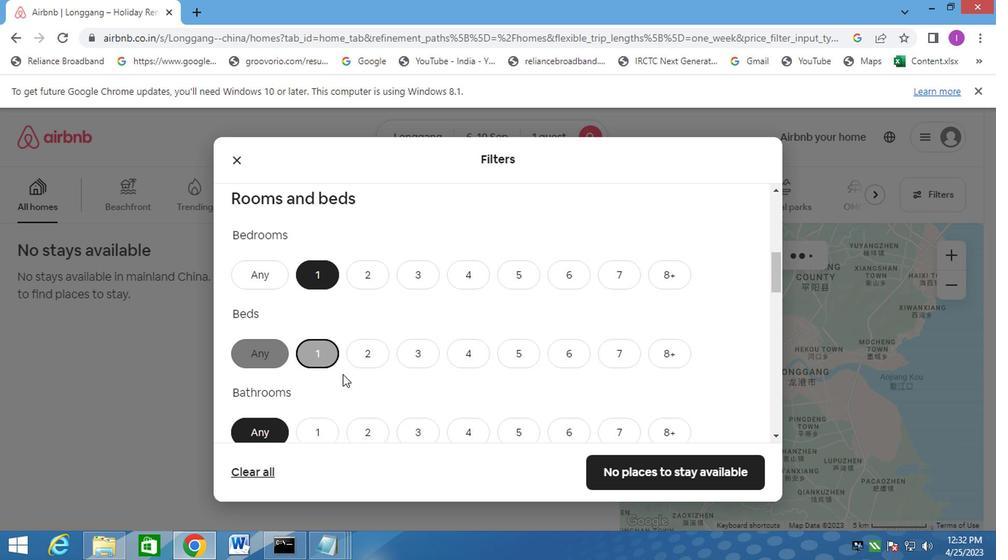 
Action: Mouse scrolled (339, 378) with delta (0, 0)
Screenshot: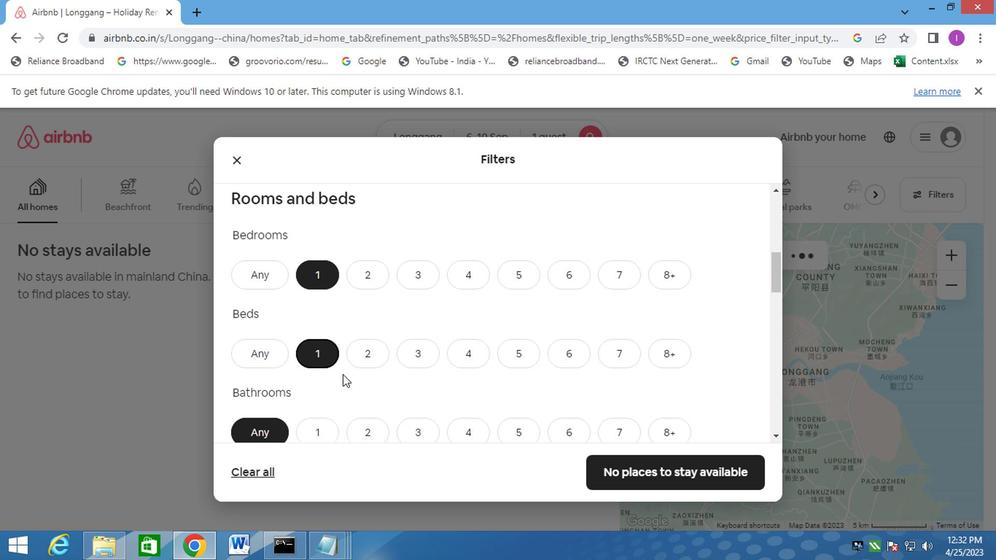 
Action: Mouse moved to (320, 211)
Screenshot: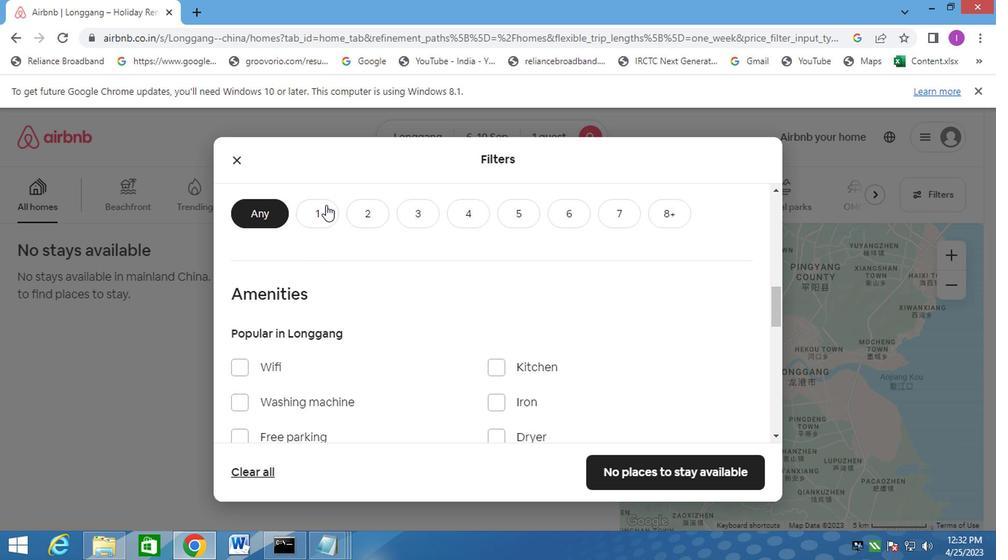 
Action: Mouse pressed left at (320, 211)
Screenshot: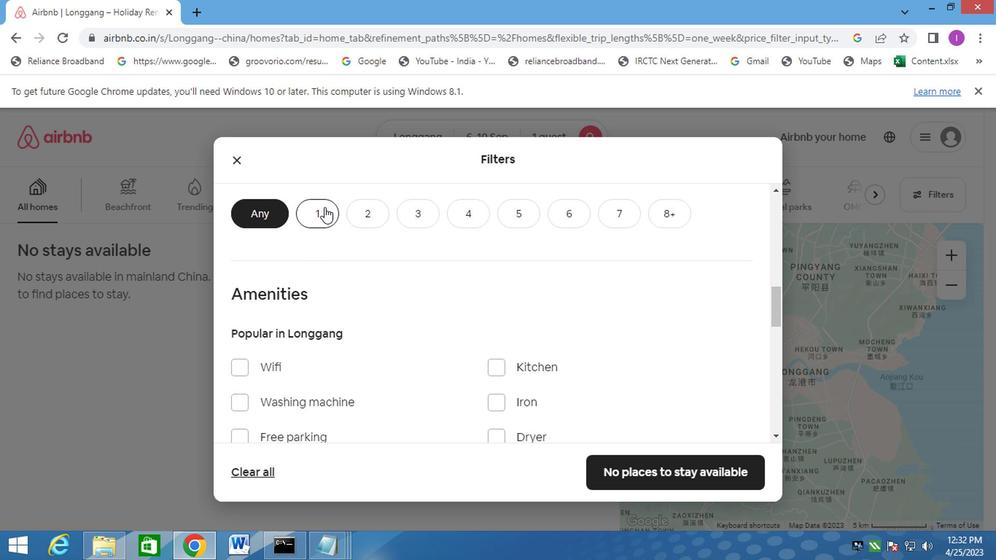 
Action: Mouse moved to (397, 309)
Screenshot: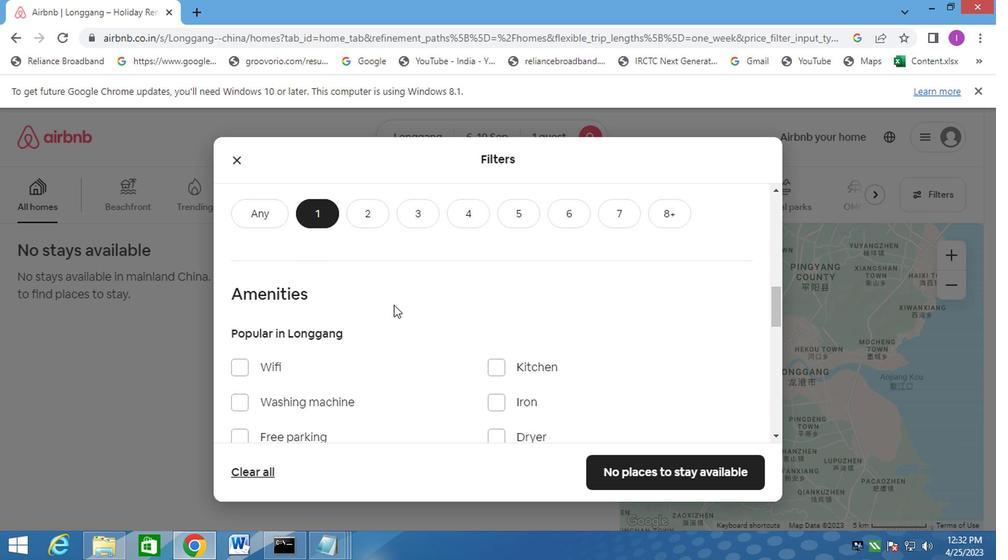
Action: Mouse scrolled (397, 308) with delta (0, 0)
Screenshot: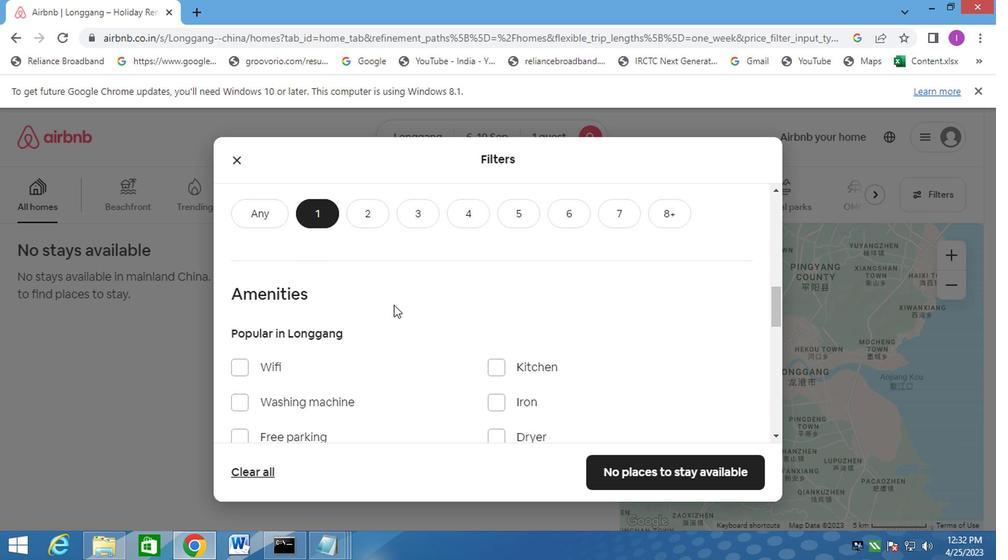 
Action: Mouse moved to (402, 312)
Screenshot: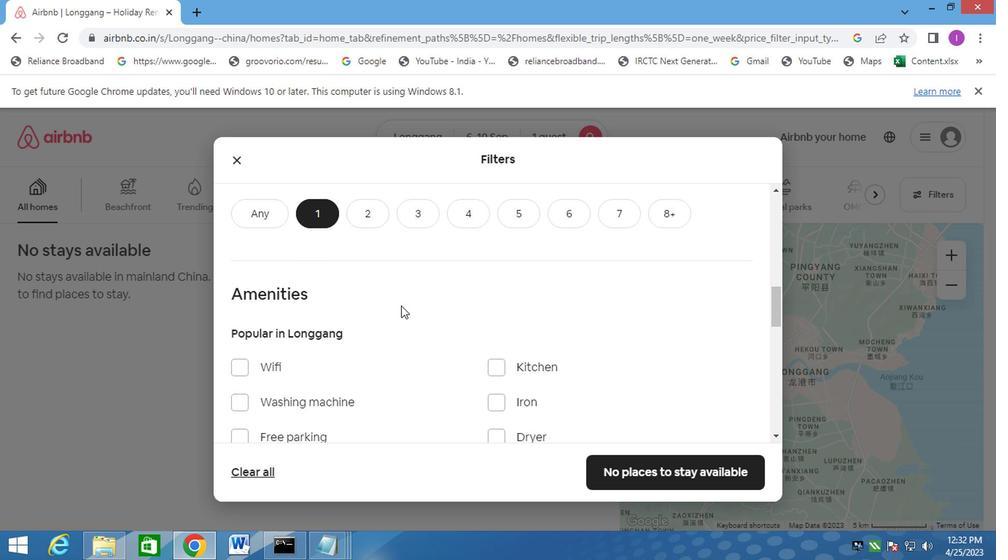 
Action: Mouse scrolled (400, 310) with delta (0, 0)
Screenshot: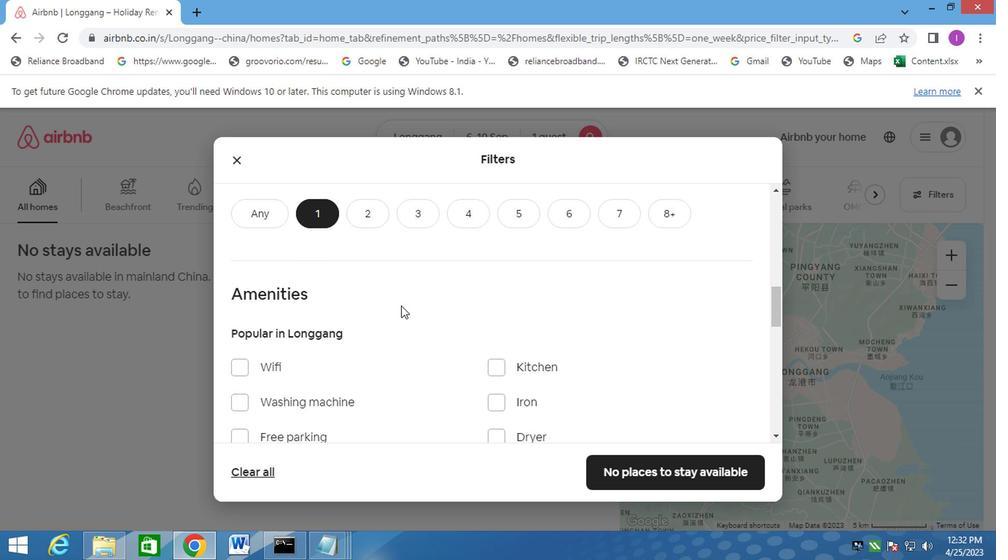 
Action: Mouse moved to (403, 312)
Screenshot: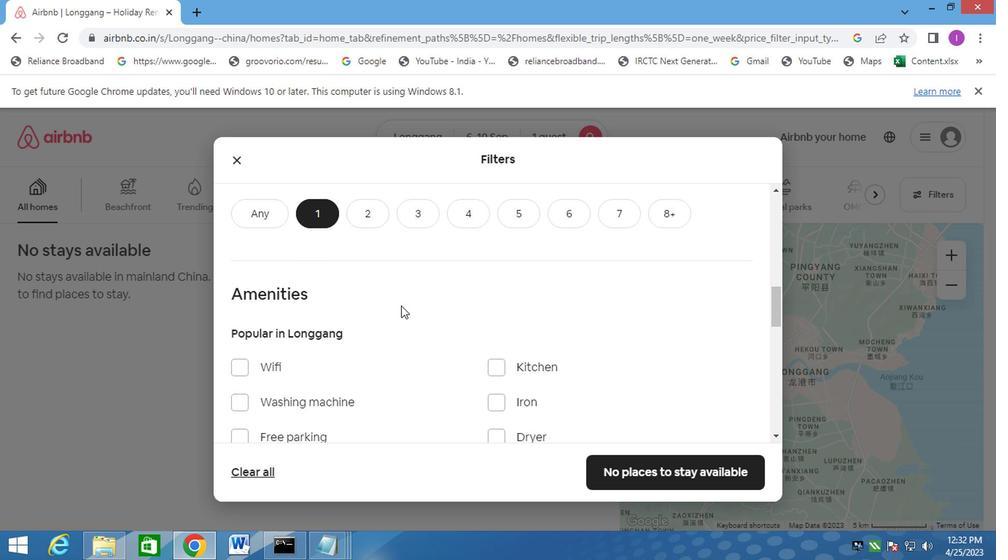 
Action: Mouse scrolled (403, 310) with delta (0, -1)
Screenshot: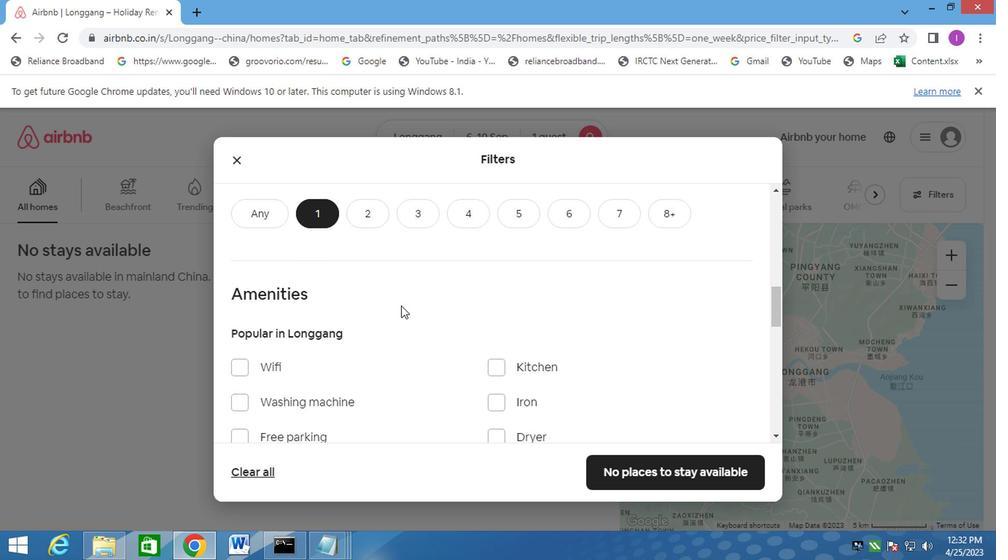 
Action: Mouse moved to (429, 305)
Screenshot: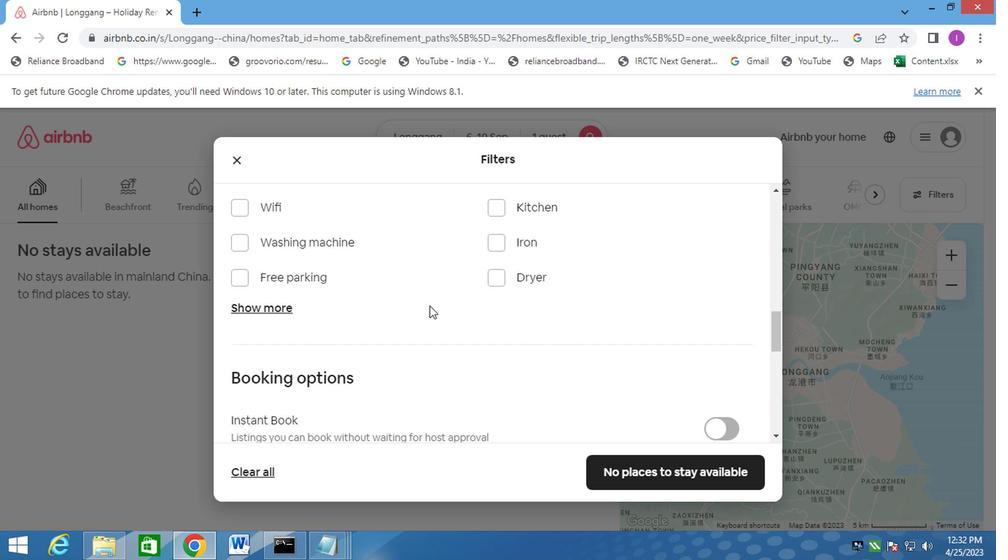 
Action: Mouse scrolled (429, 305) with delta (0, 0)
Screenshot: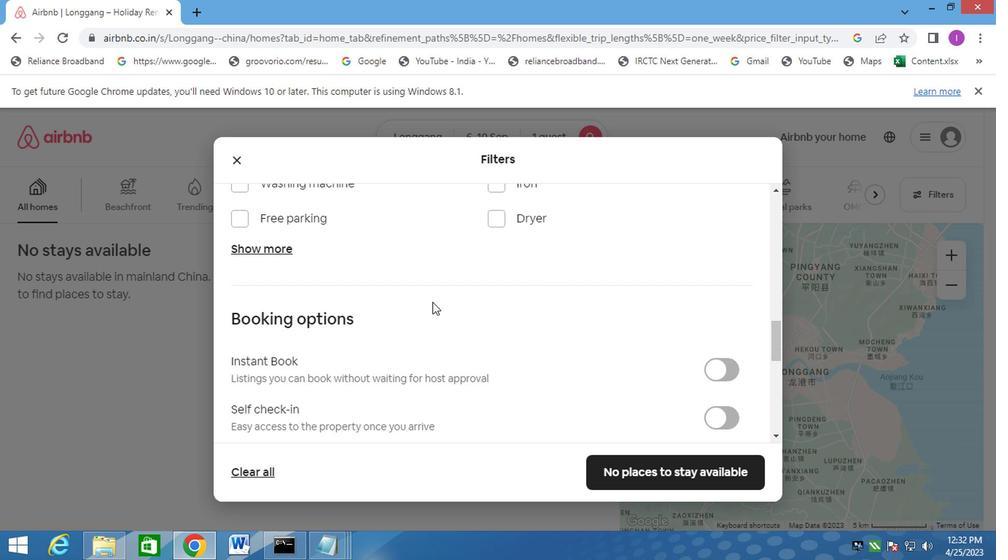
Action: Mouse moved to (725, 342)
Screenshot: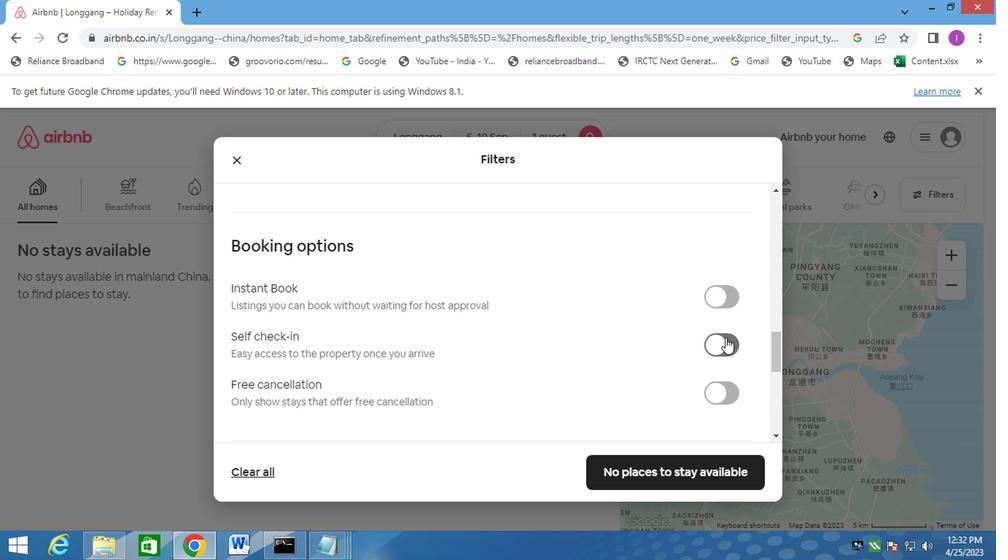 
Action: Mouse pressed left at (725, 342)
Screenshot: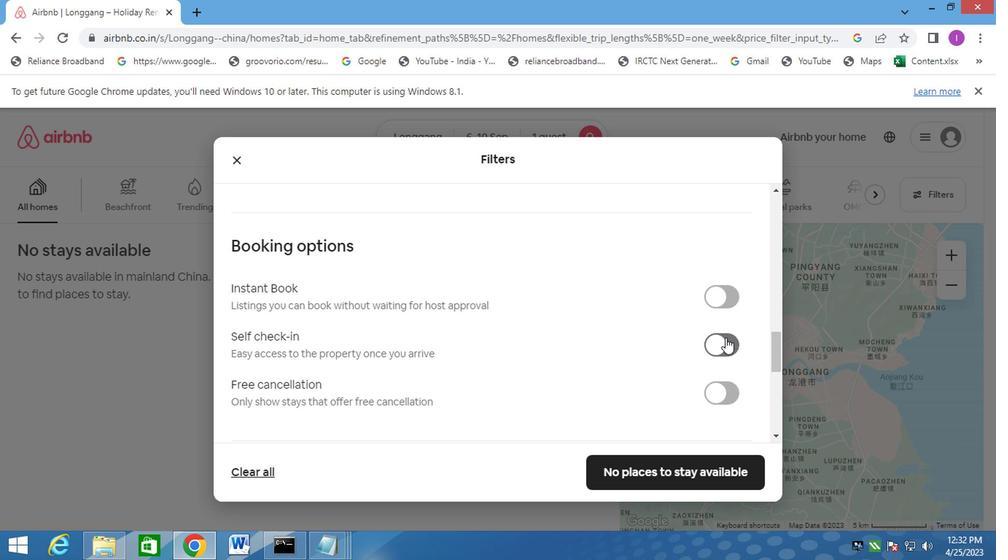 
Action: Mouse moved to (546, 324)
Screenshot: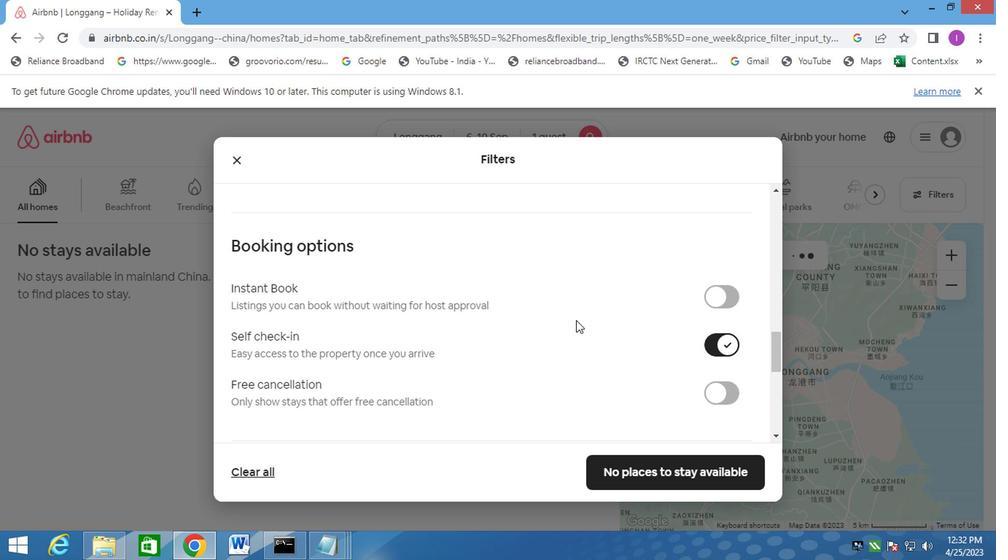 
Action: Mouse scrolled (546, 323) with delta (0, -1)
Screenshot: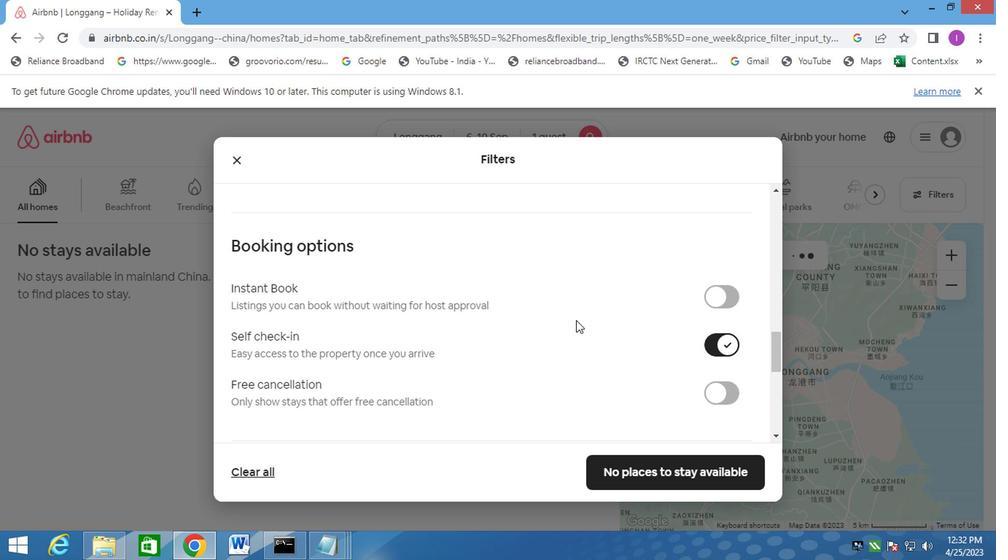 
Action: Mouse moved to (544, 324)
Screenshot: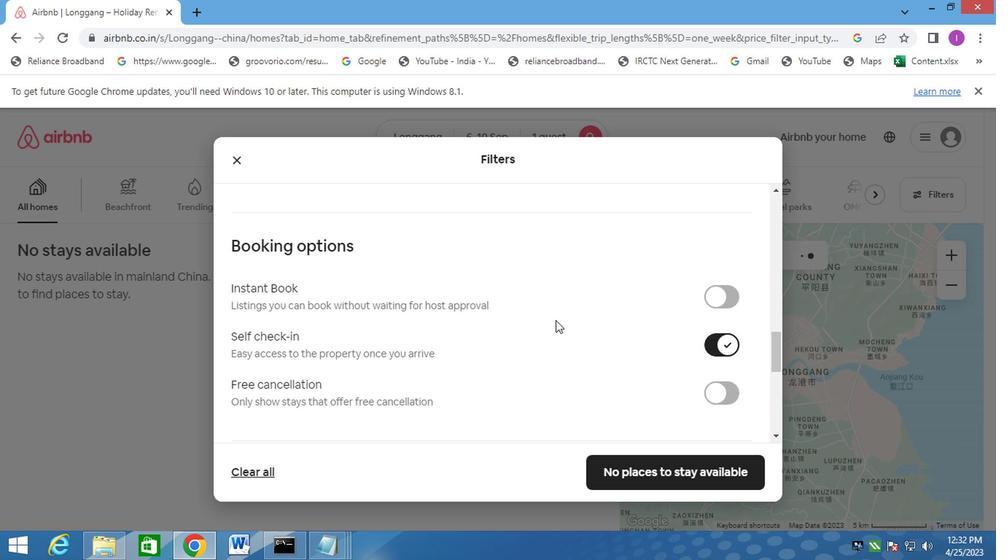 
Action: Mouse scrolled (544, 323) with delta (0, -1)
Screenshot: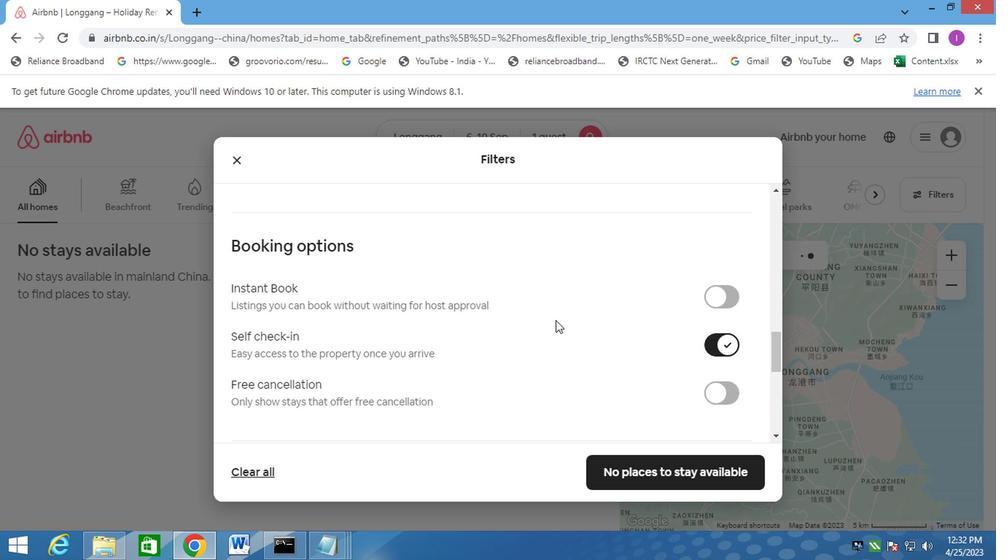 
Action: Mouse scrolled (544, 323) with delta (0, -1)
Screenshot: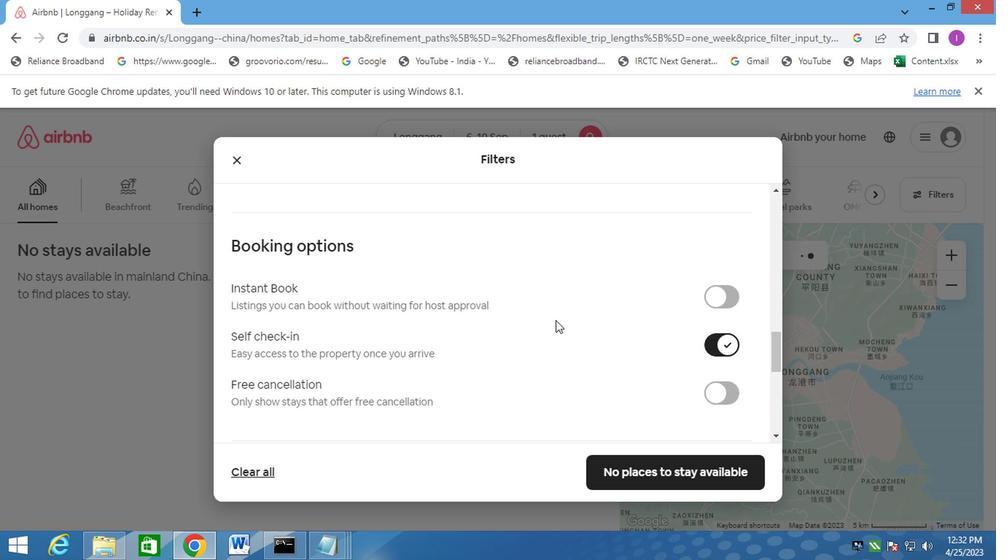 
Action: Mouse moved to (543, 324)
Screenshot: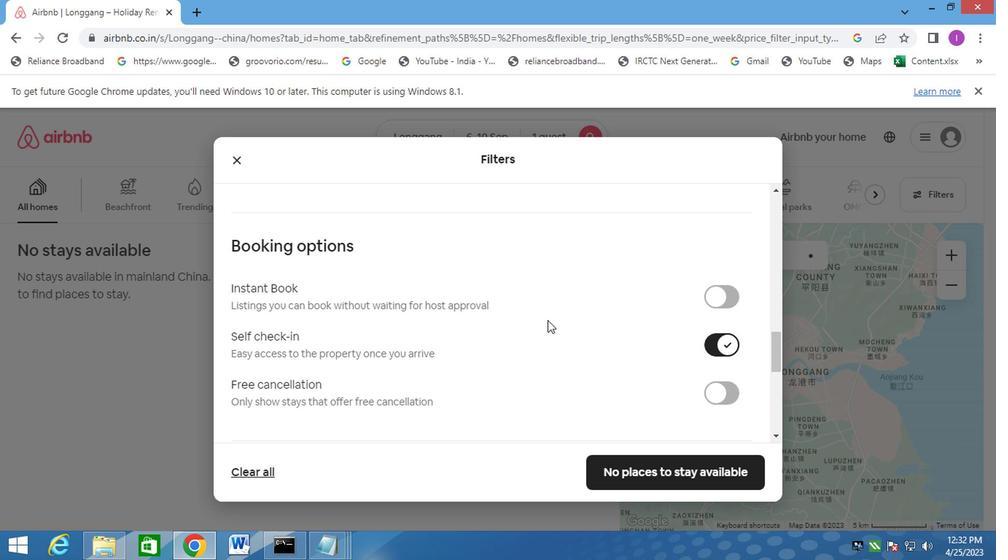 
Action: Mouse scrolled (543, 323) with delta (0, -1)
Screenshot: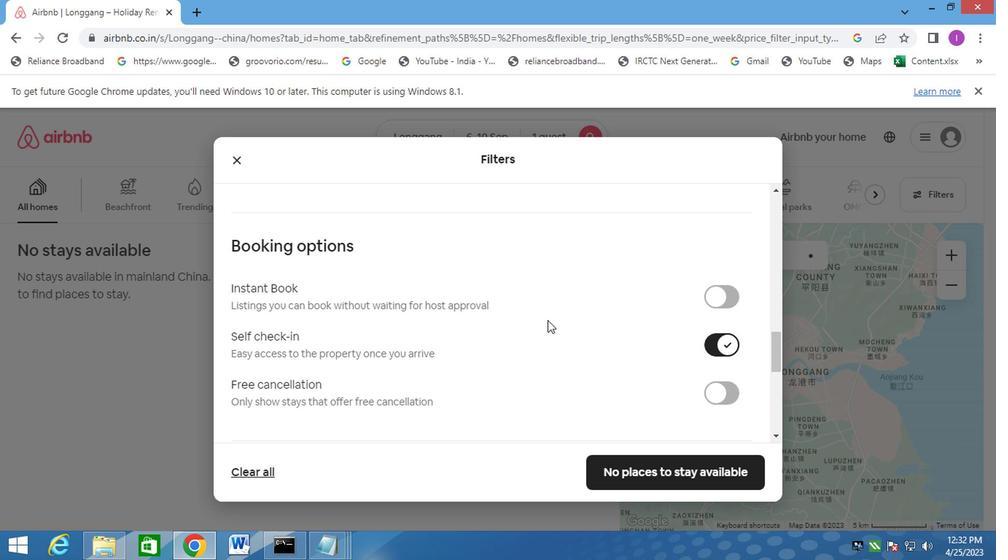 
Action: Mouse moved to (542, 325)
Screenshot: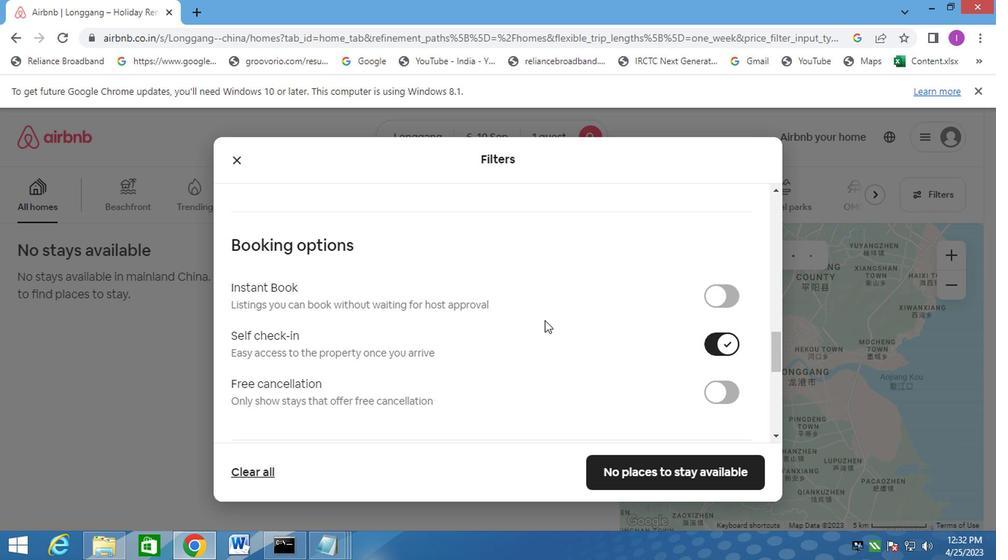
Action: Mouse scrolled (542, 325) with delta (0, 0)
Screenshot: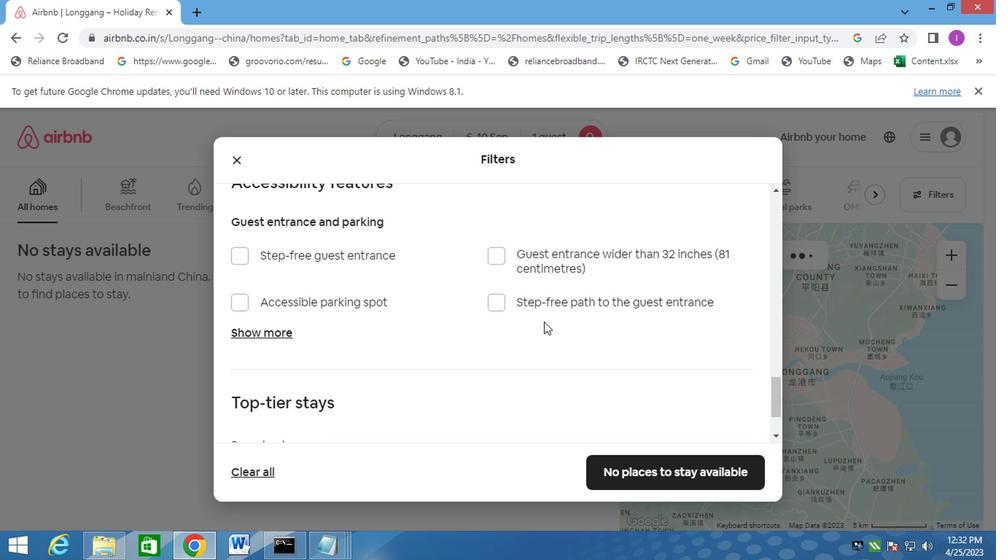 
Action: Mouse scrolled (542, 325) with delta (0, 0)
Screenshot: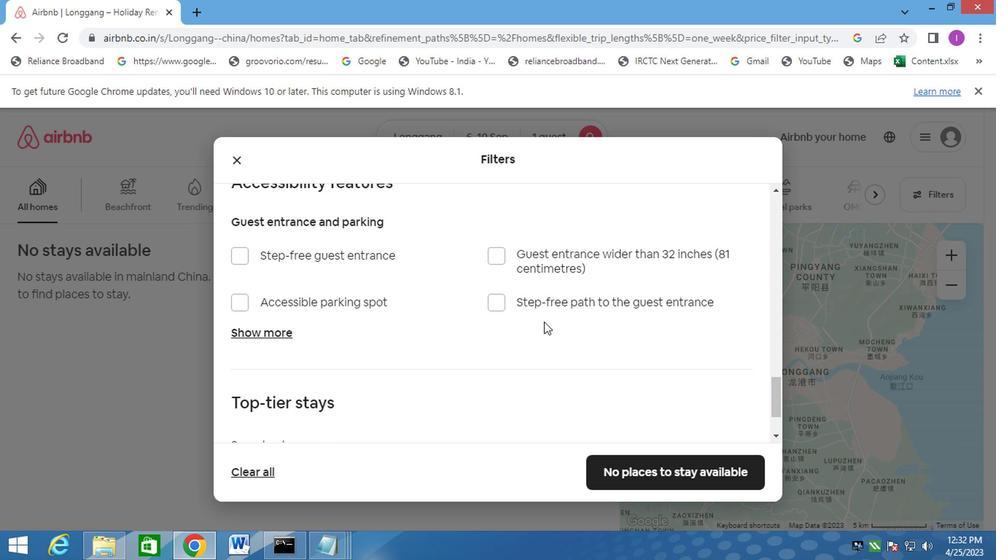 
Action: Mouse scrolled (542, 325) with delta (0, 0)
Screenshot: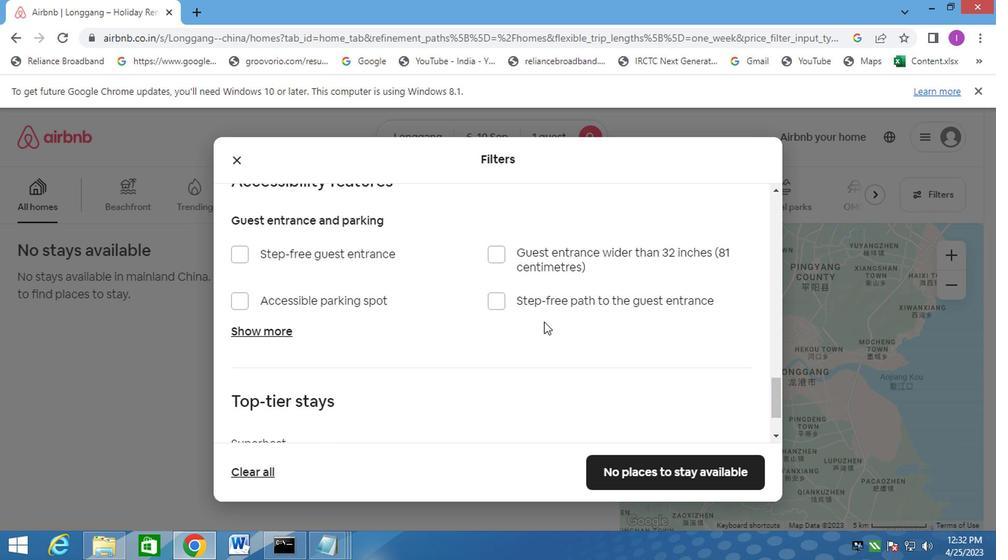 
Action: Mouse moved to (542, 325)
Screenshot: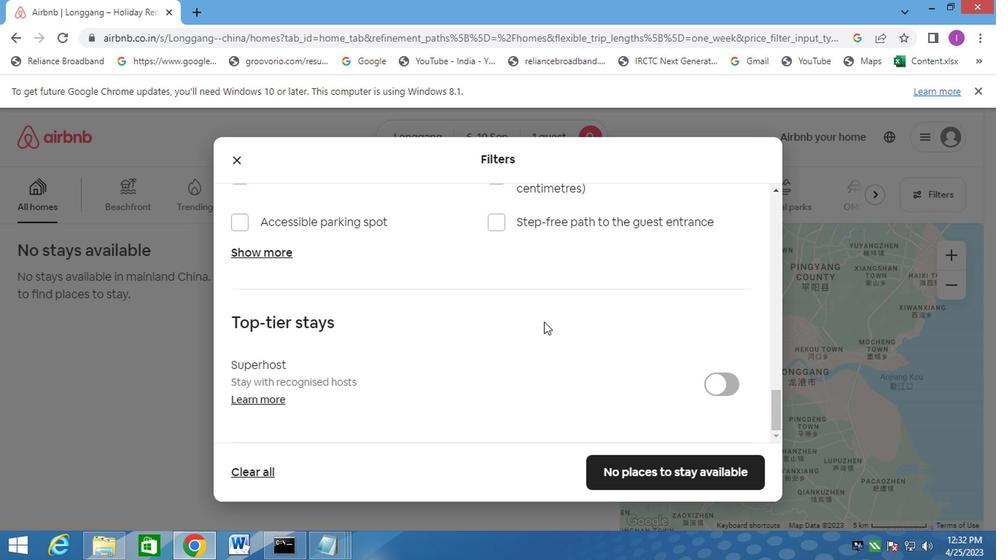 
Action: Mouse scrolled (542, 324) with delta (0, 0)
Screenshot: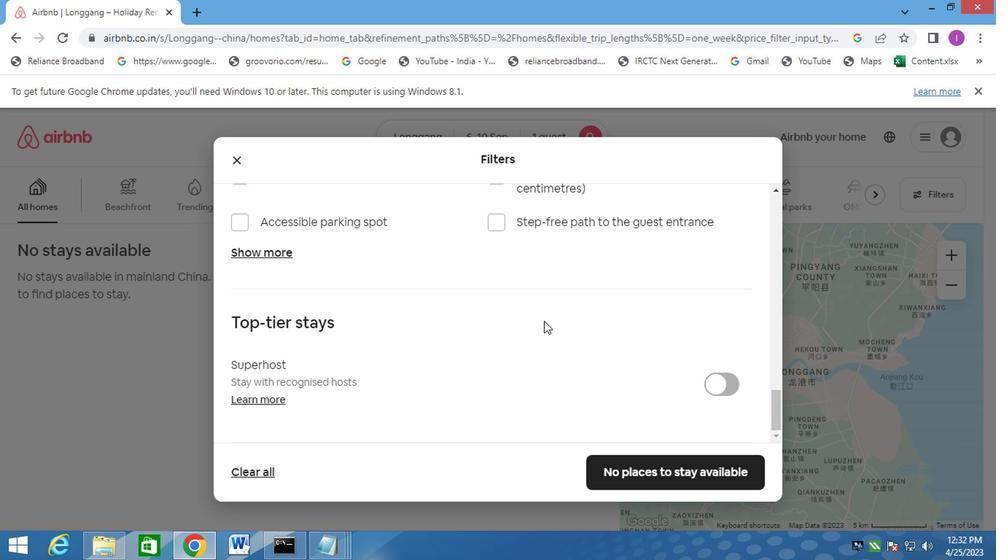 
Action: Mouse scrolled (542, 324) with delta (0, 0)
Screenshot: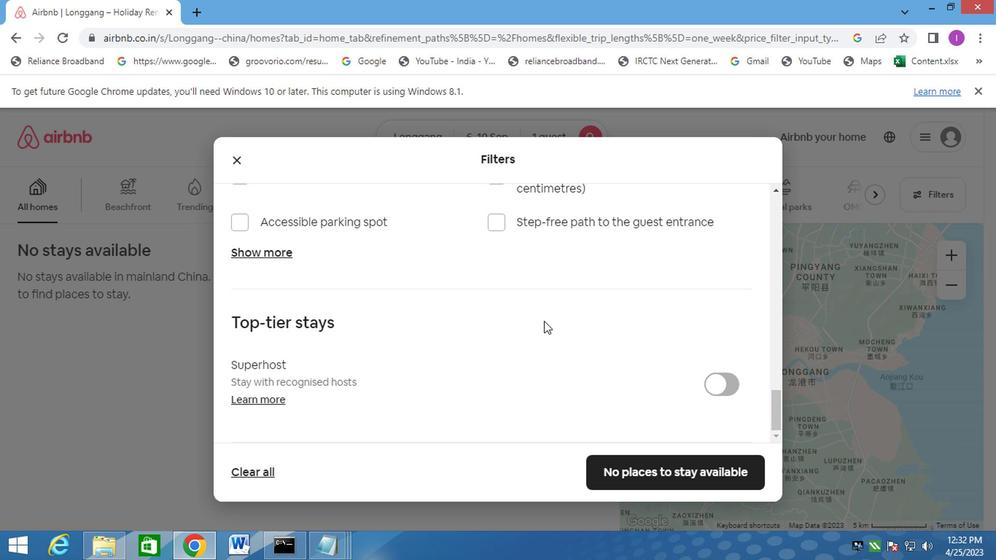 
Action: Mouse moved to (557, 324)
Screenshot: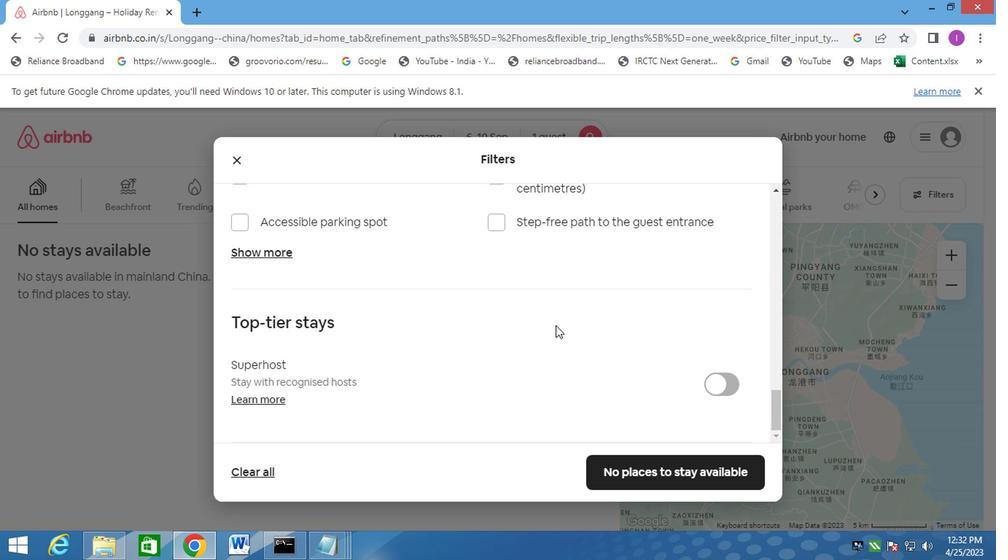 
Action: Mouse scrolled (557, 323) with delta (0, -1)
Screenshot: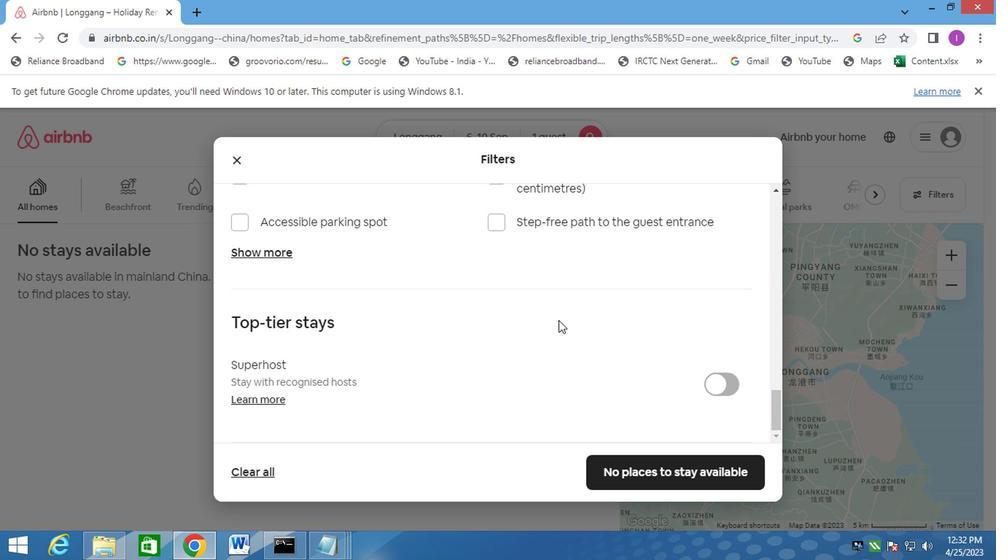 
Action: Mouse moved to (558, 324)
Screenshot: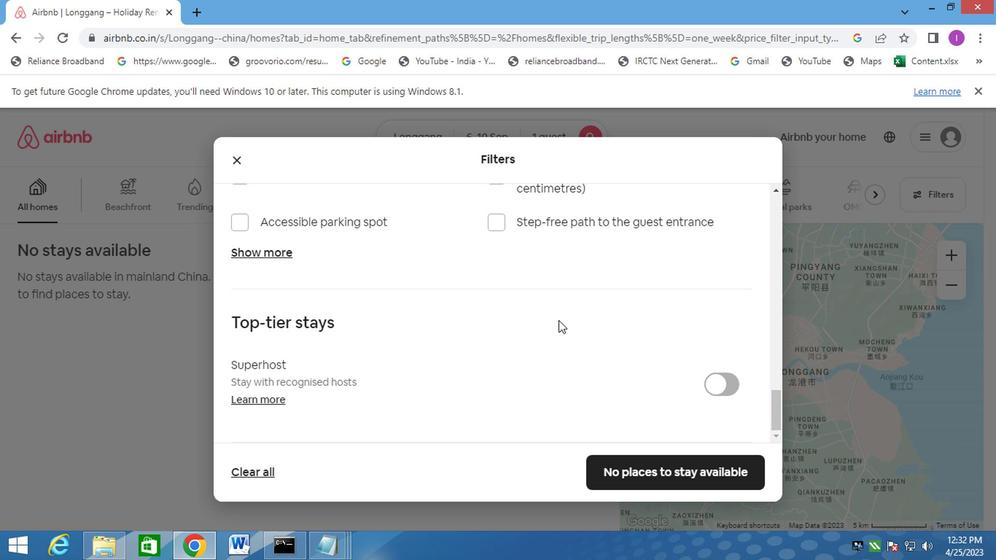 
Action: Mouse scrolled (558, 323) with delta (0, -1)
Screenshot: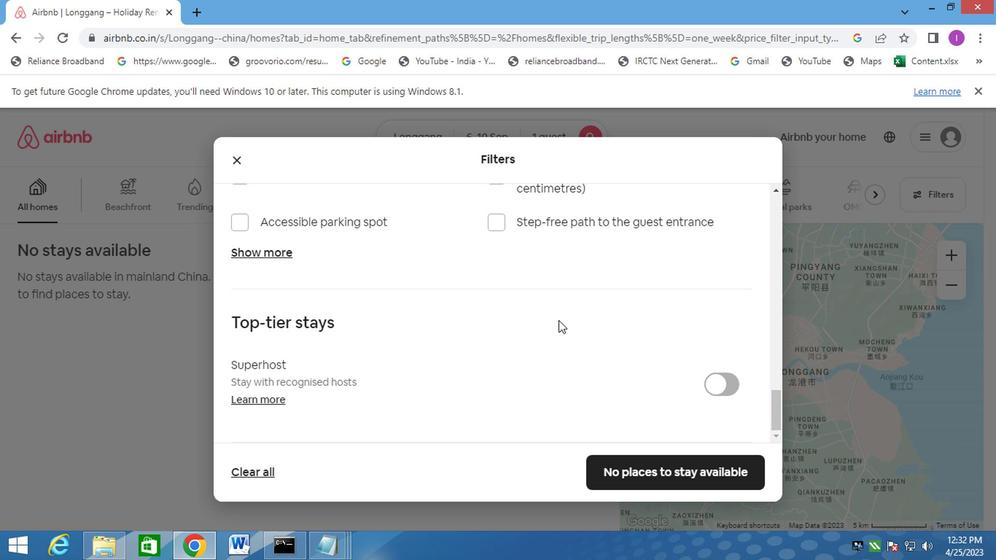 
Action: Mouse moved to (558, 325)
Screenshot: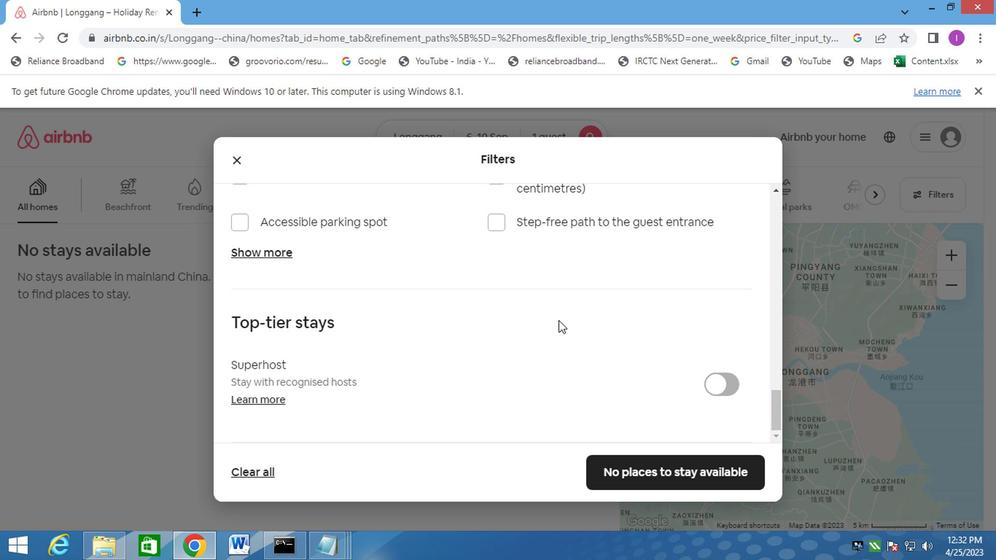 
Action: Mouse scrolled (558, 324) with delta (0, 0)
Screenshot: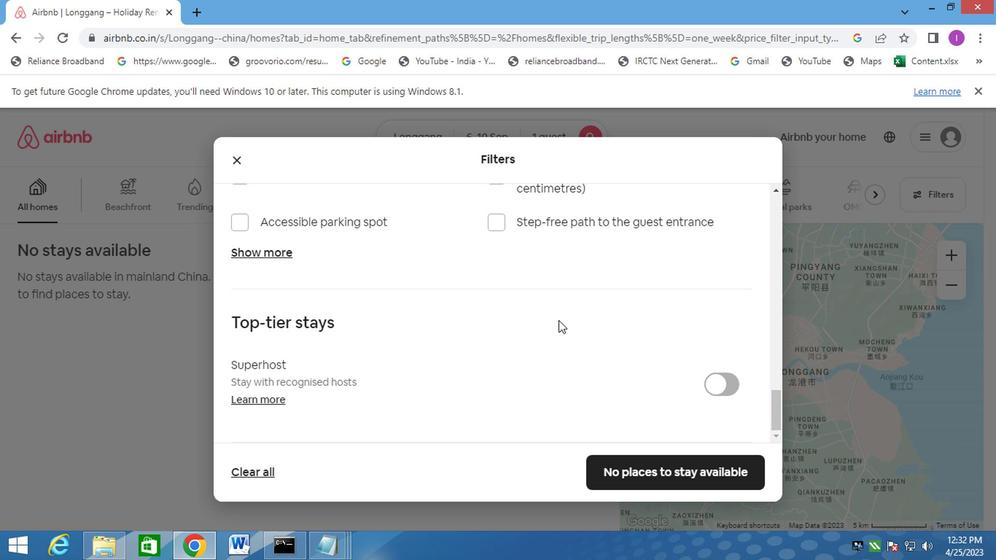 
Action: Mouse moved to (562, 329)
Screenshot: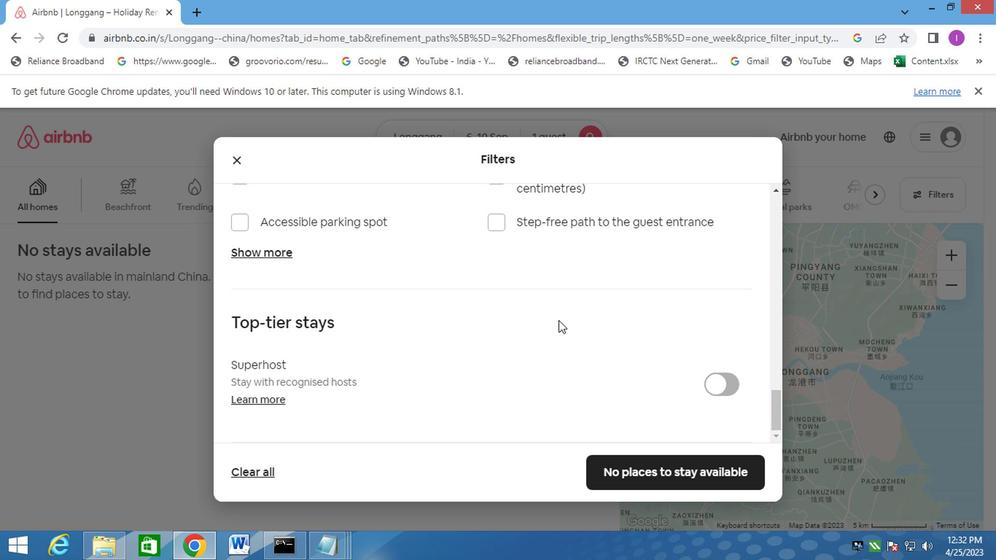 
Action: Mouse scrolled (562, 328) with delta (0, 0)
Screenshot: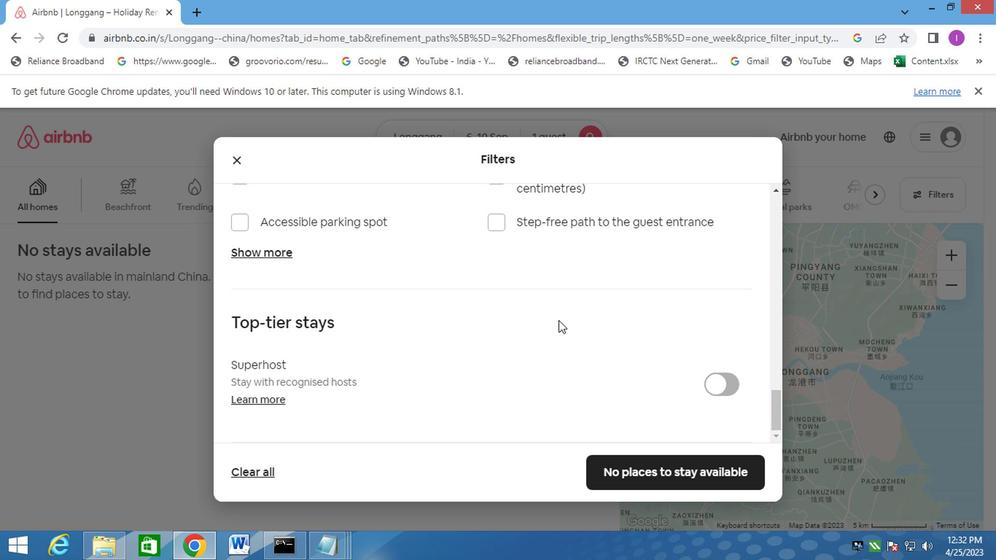 
Action: Mouse moved to (614, 478)
Screenshot: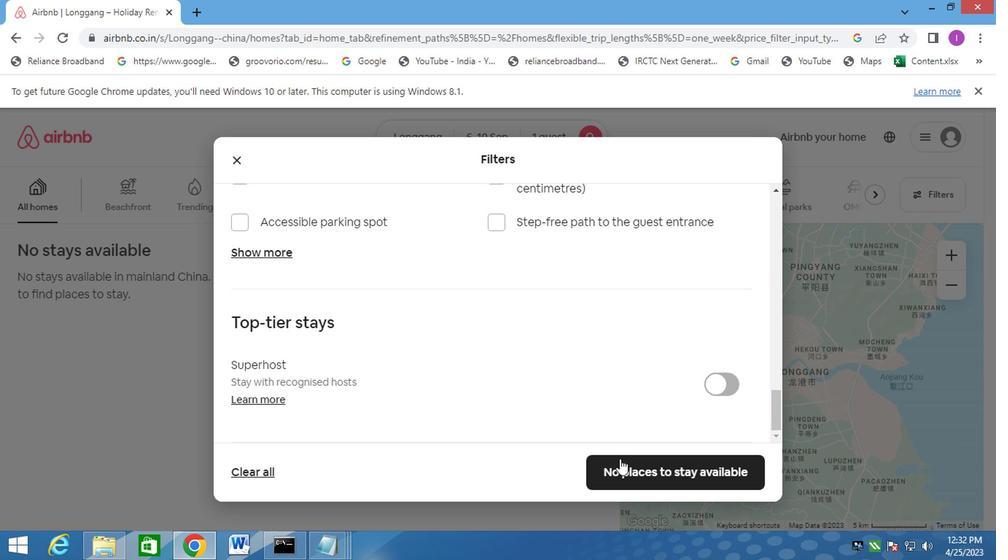 
Action: Mouse pressed left at (614, 478)
Screenshot: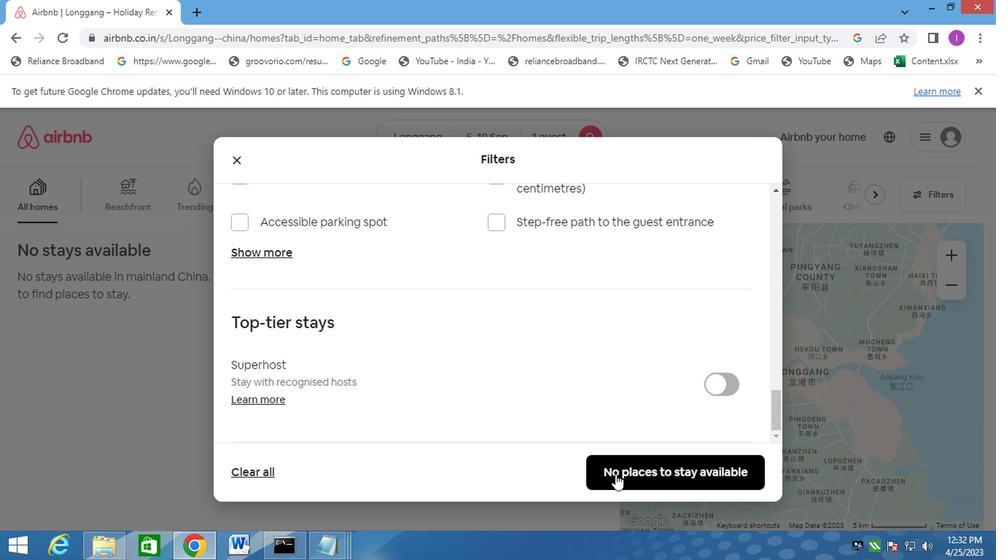 
Action: Mouse moved to (655, 441)
Screenshot: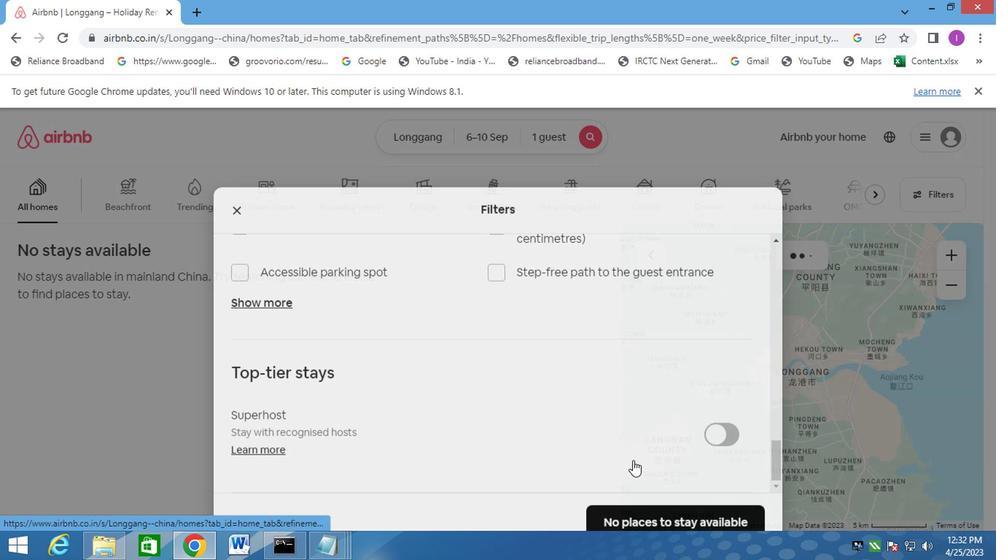 
